 Task: Find a round trip flight from Colorado Springs to Greenville for 6 passengers in first class, traveling on May 2nd and returning on May 3rd, using Alaska Airlines, with specific baggage and price filters.
Action: Mouse moved to (219, 280)
Screenshot: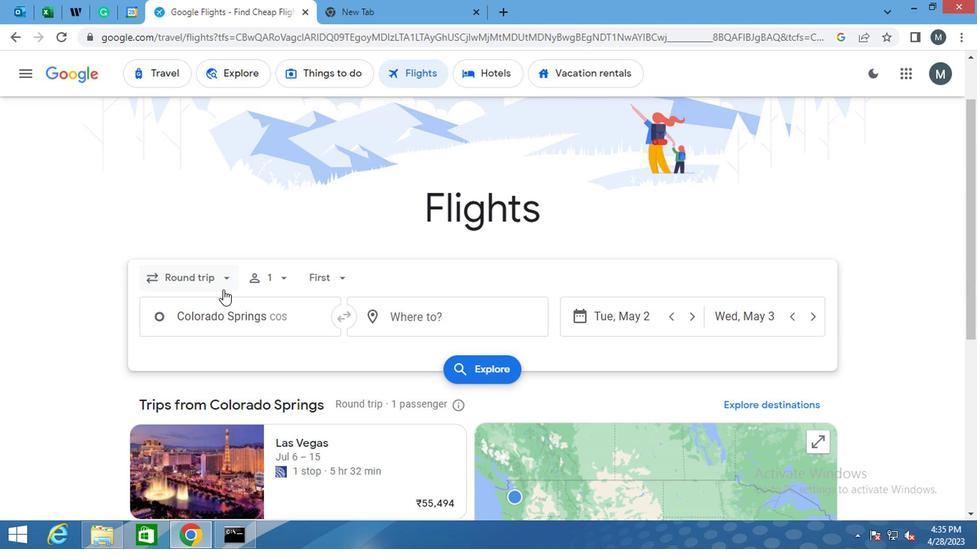 
Action: Mouse pressed left at (219, 280)
Screenshot: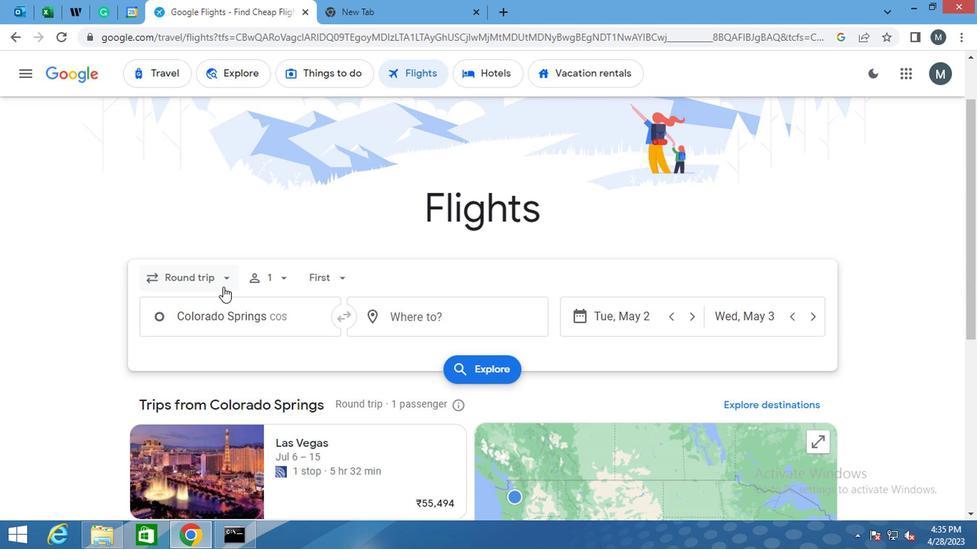 
Action: Mouse moved to (212, 311)
Screenshot: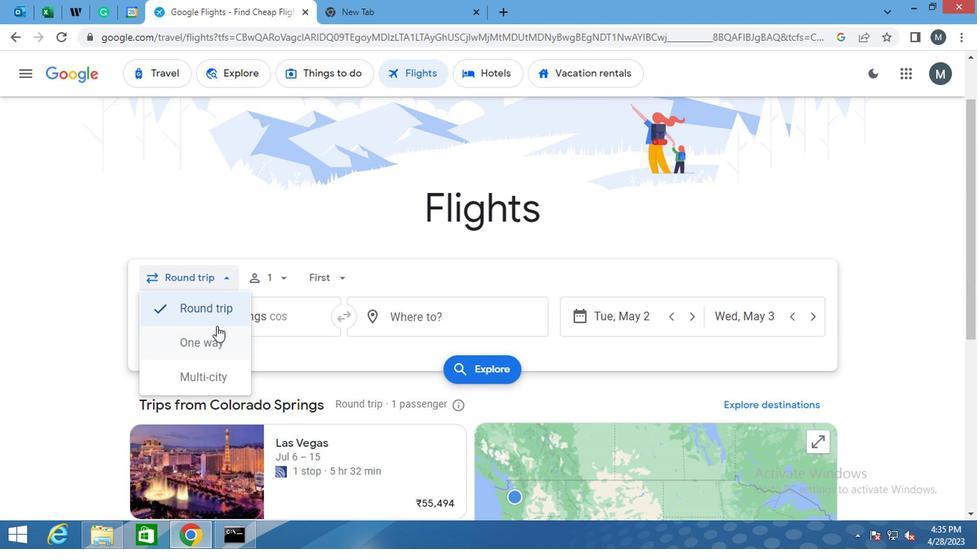 
Action: Mouse pressed left at (212, 311)
Screenshot: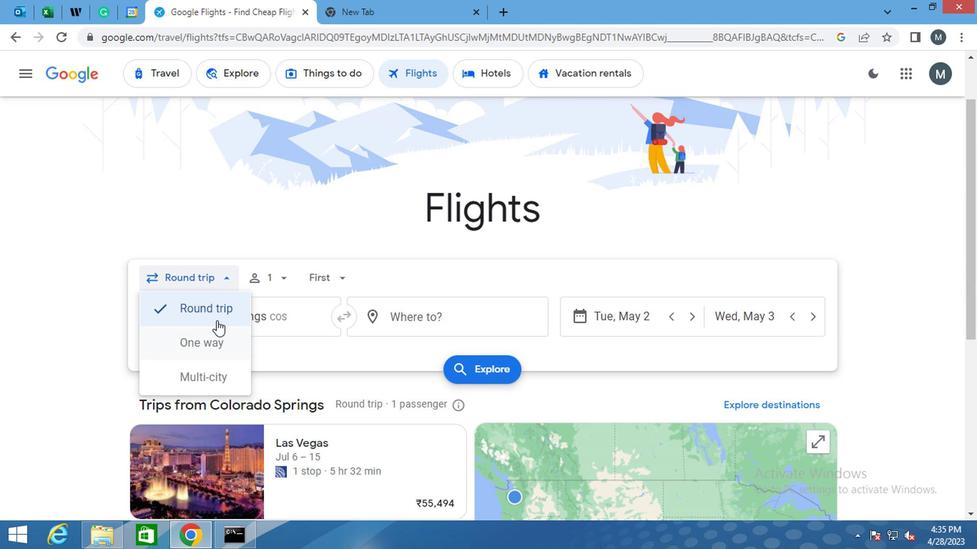 
Action: Mouse moved to (274, 284)
Screenshot: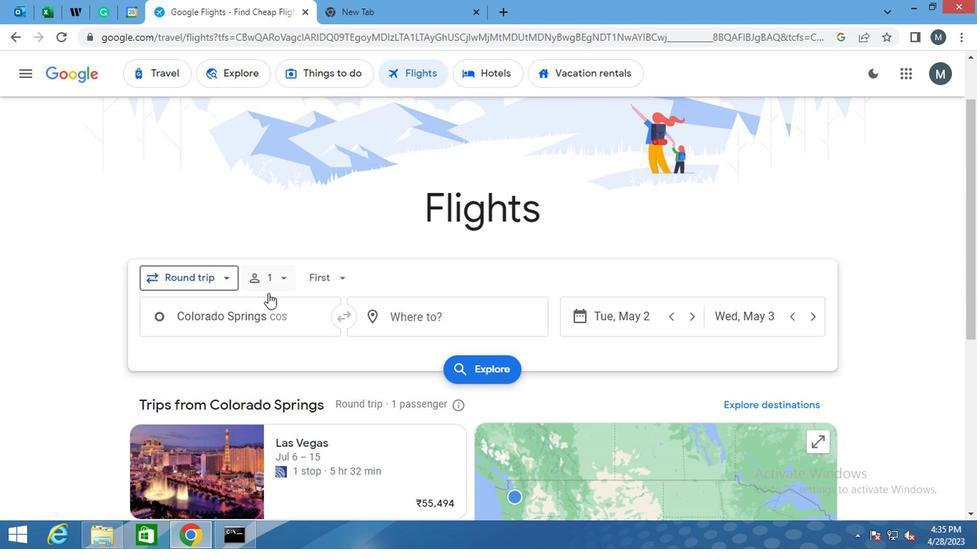 
Action: Mouse pressed left at (274, 284)
Screenshot: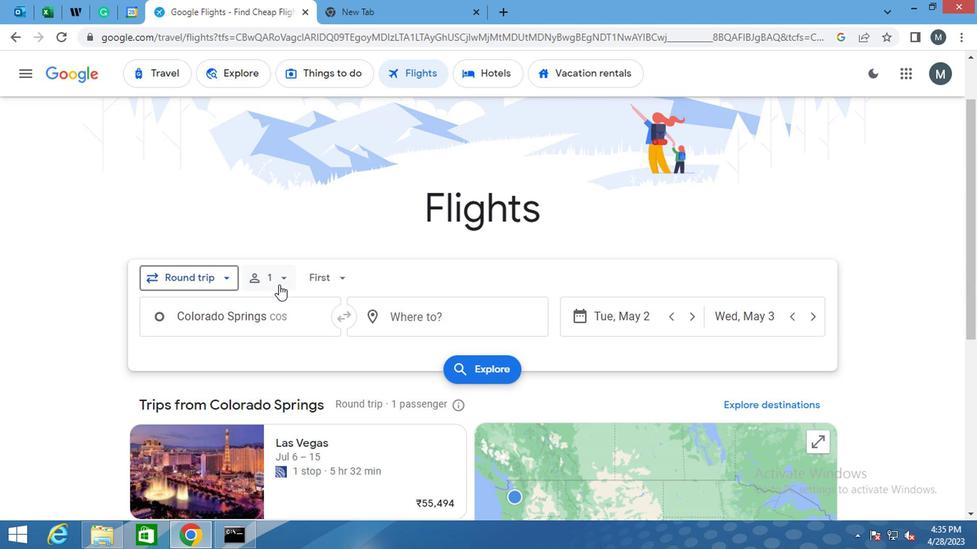 
Action: Mouse moved to (381, 317)
Screenshot: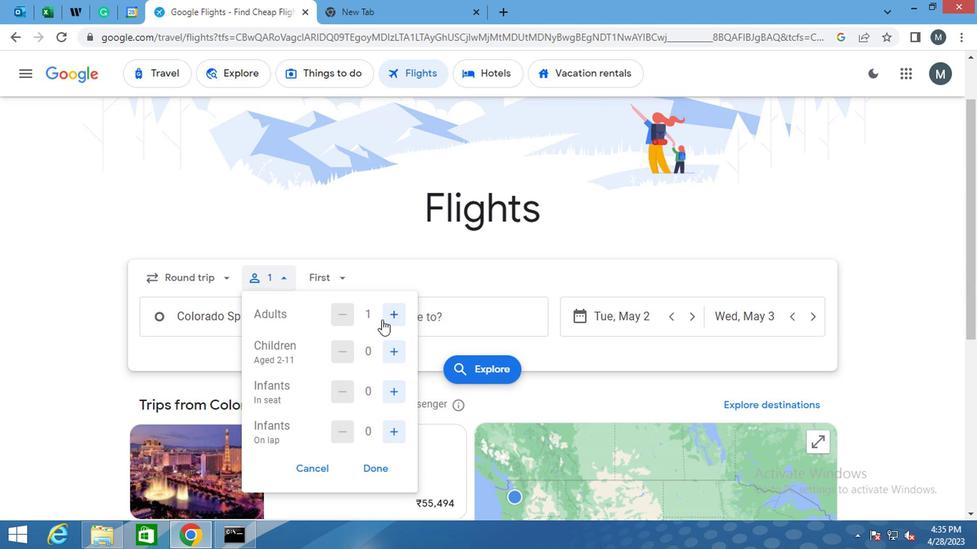 
Action: Mouse pressed left at (381, 317)
Screenshot: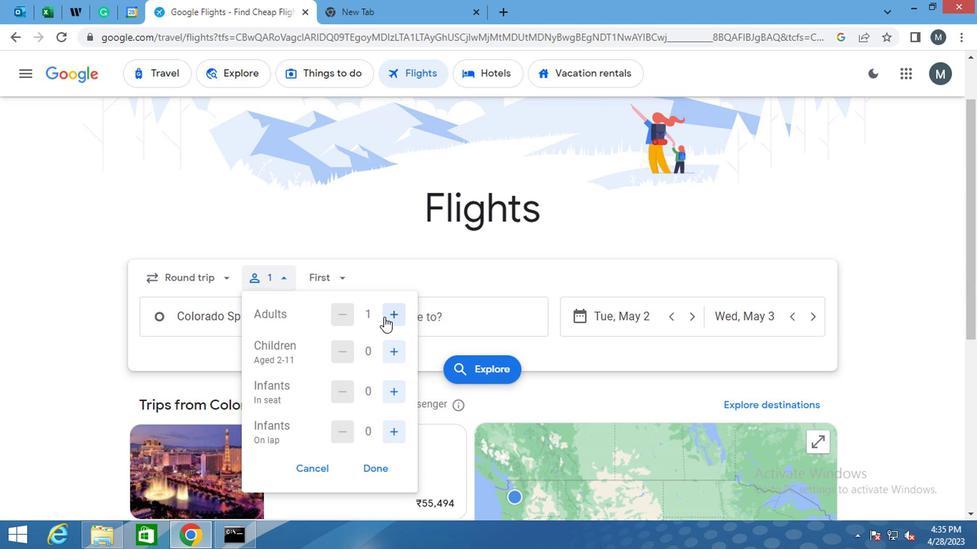 
Action: Mouse moved to (382, 317)
Screenshot: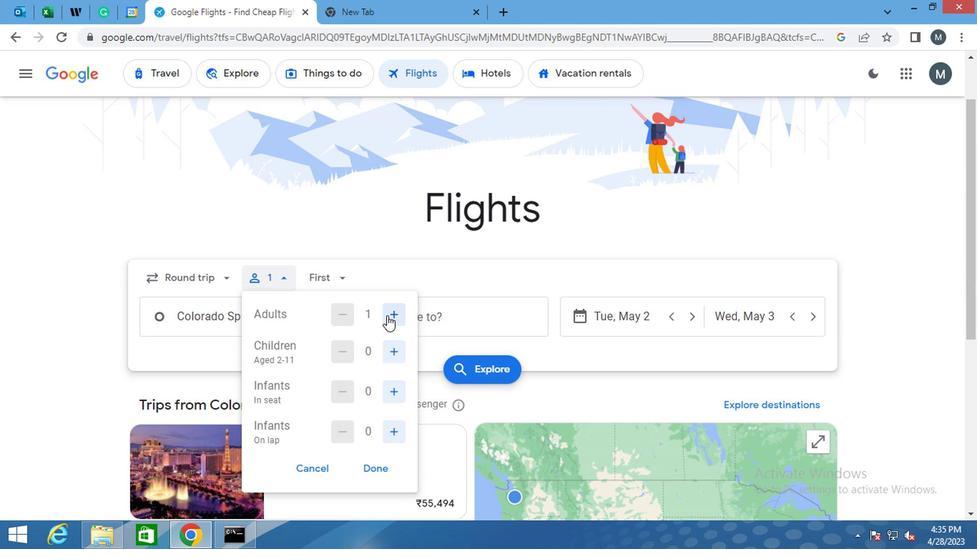 
Action: Mouse pressed left at (382, 317)
Screenshot: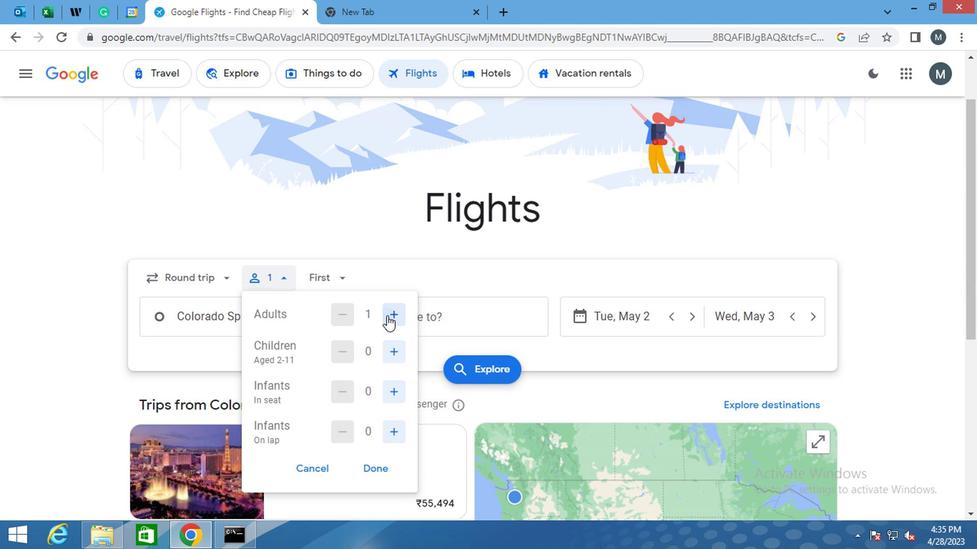 
Action: Mouse moved to (339, 312)
Screenshot: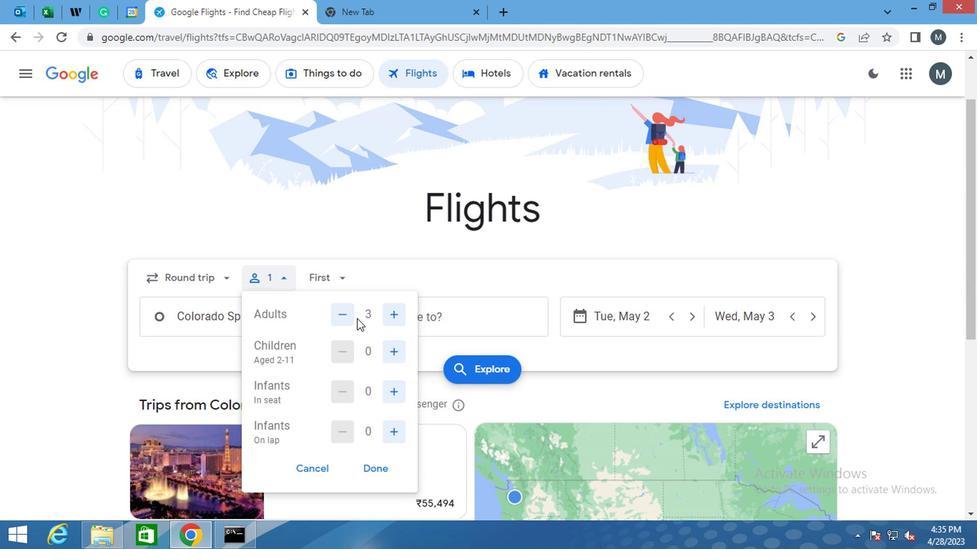 
Action: Mouse pressed left at (339, 312)
Screenshot: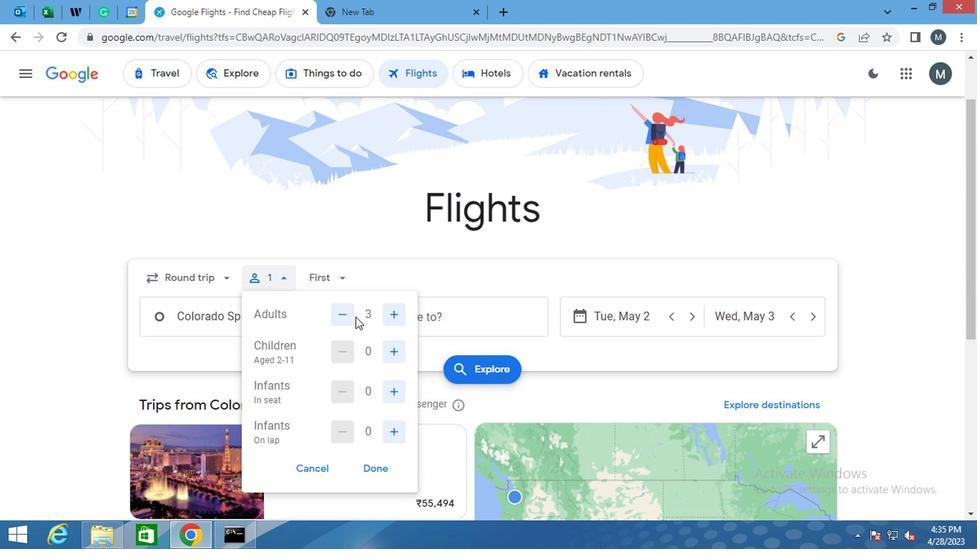 
Action: Mouse moved to (386, 355)
Screenshot: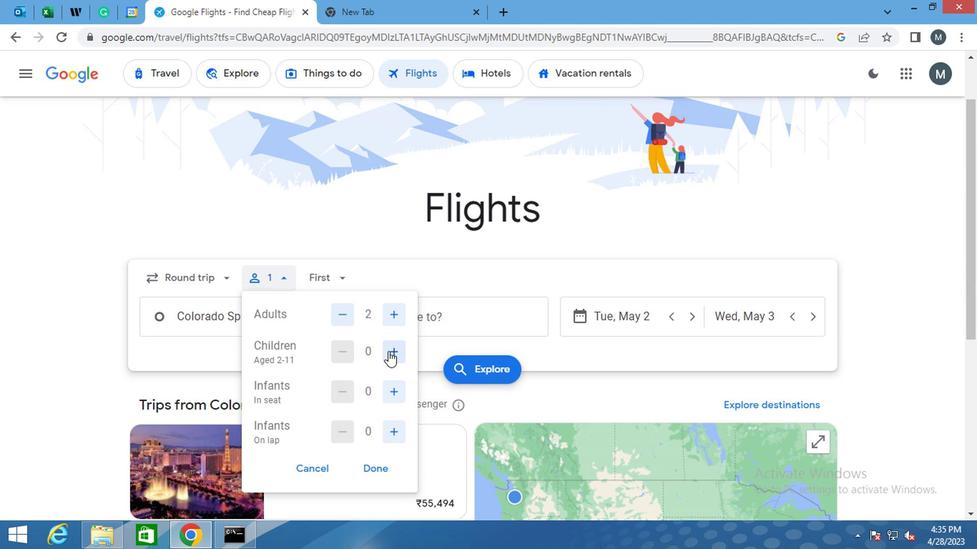 
Action: Mouse pressed left at (386, 355)
Screenshot: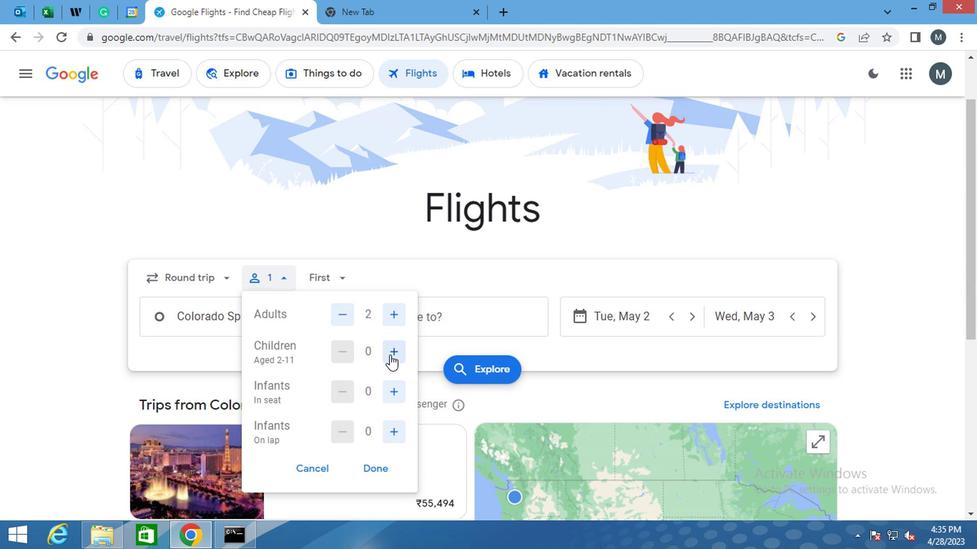 
Action: Mouse moved to (386, 355)
Screenshot: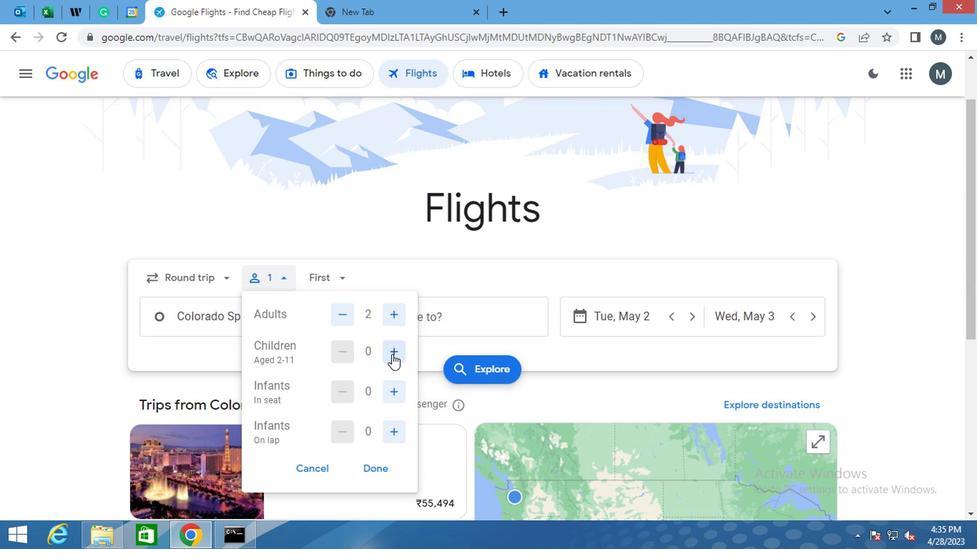 
Action: Mouse pressed left at (386, 355)
Screenshot: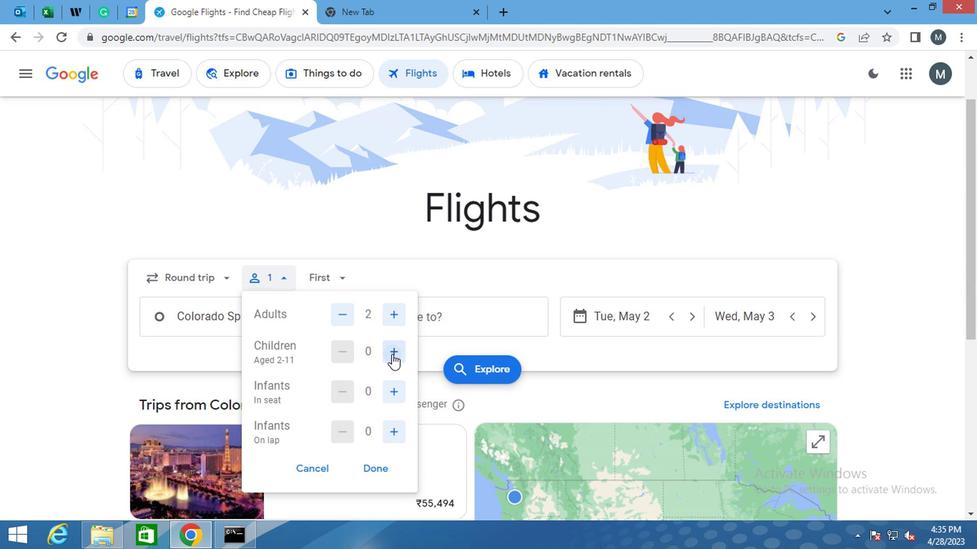 
Action: Mouse moved to (385, 393)
Screenshot: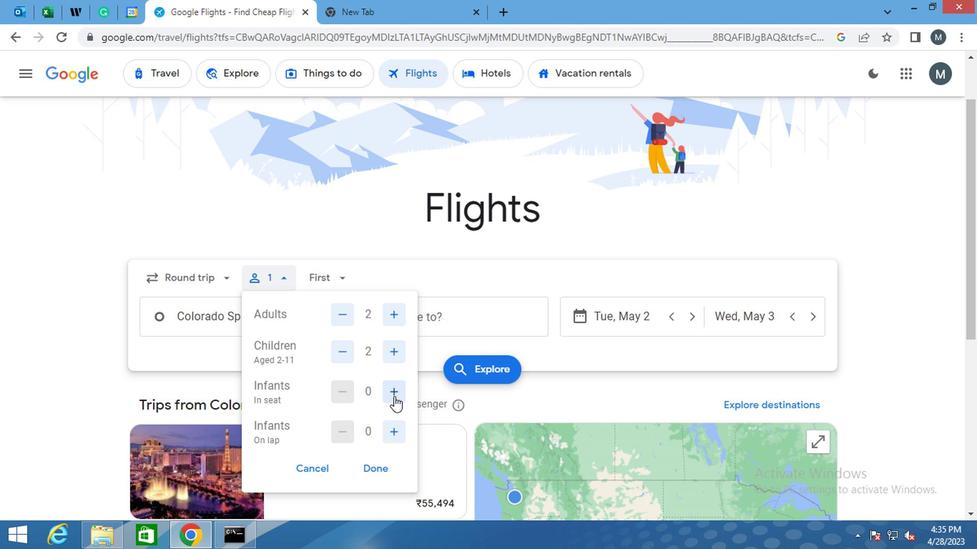 
Action: Mouse pressed left at (385, 393)
Screenshot: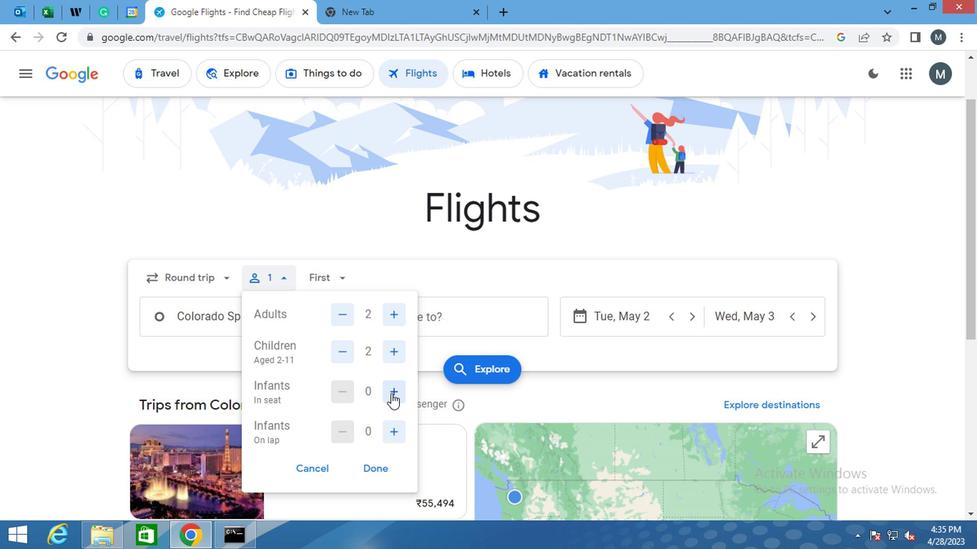
Action: Mouse pressed left at (385, 393)
Screenshot: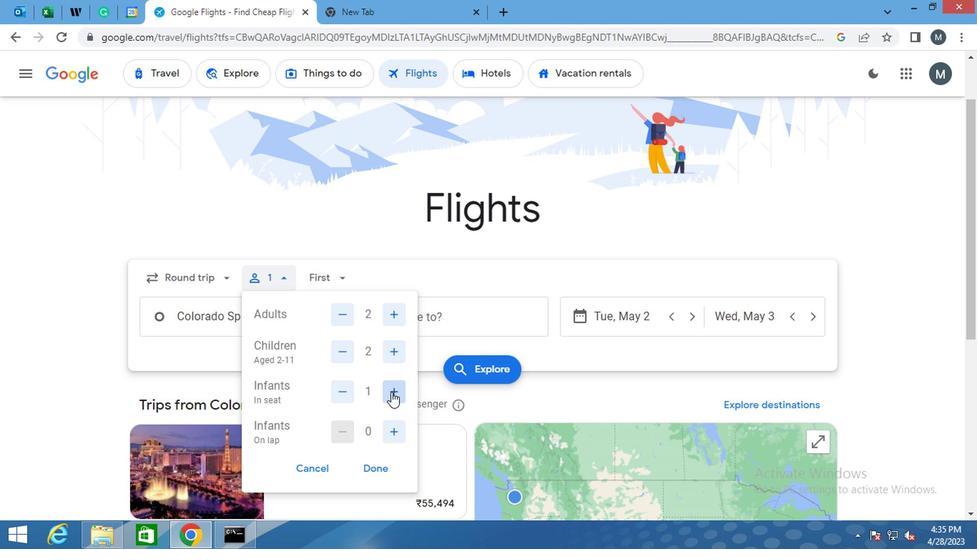 
Action: Mouse moved to (365, 462)
Screenshot: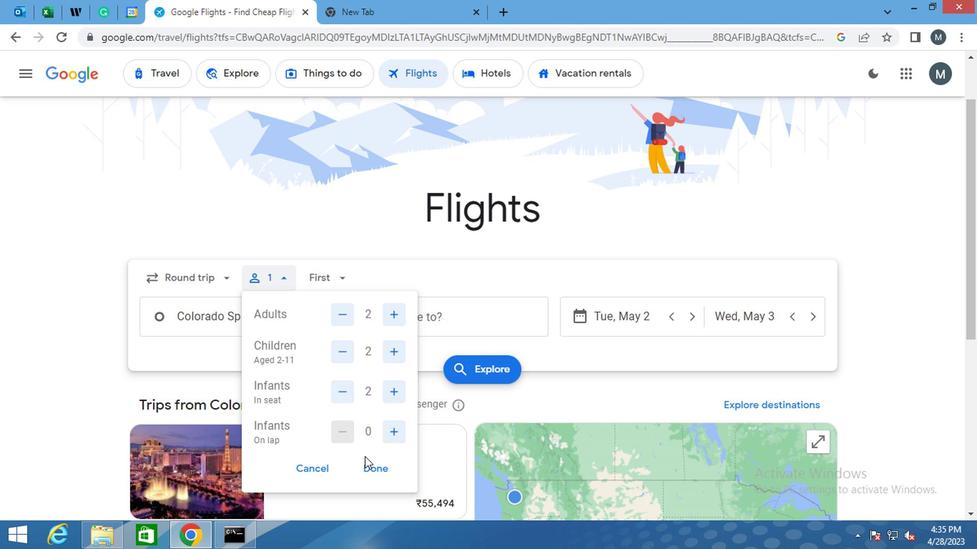 
Action: Mouse pressed left at (365, 462)
Screenshot: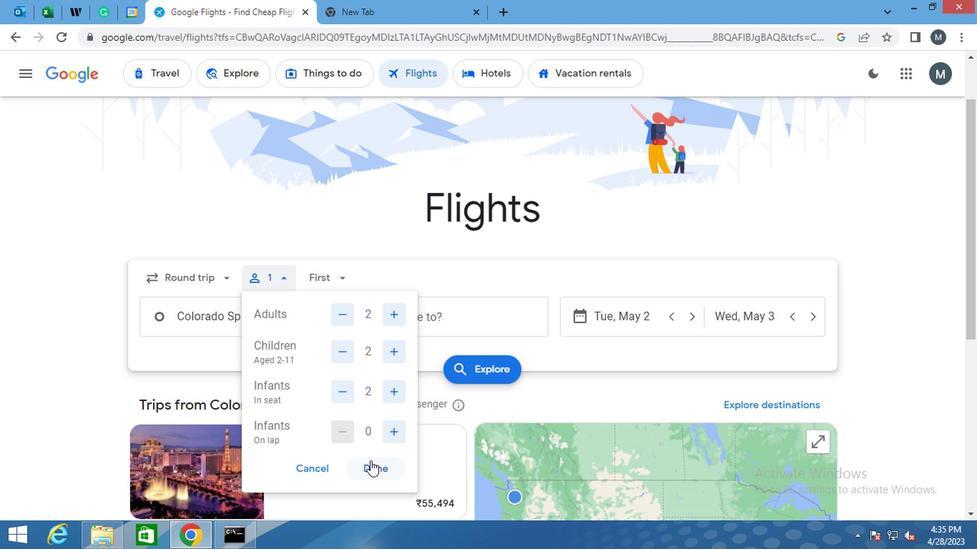 
Action: Mouse moved to (329, 286)
Screenshot: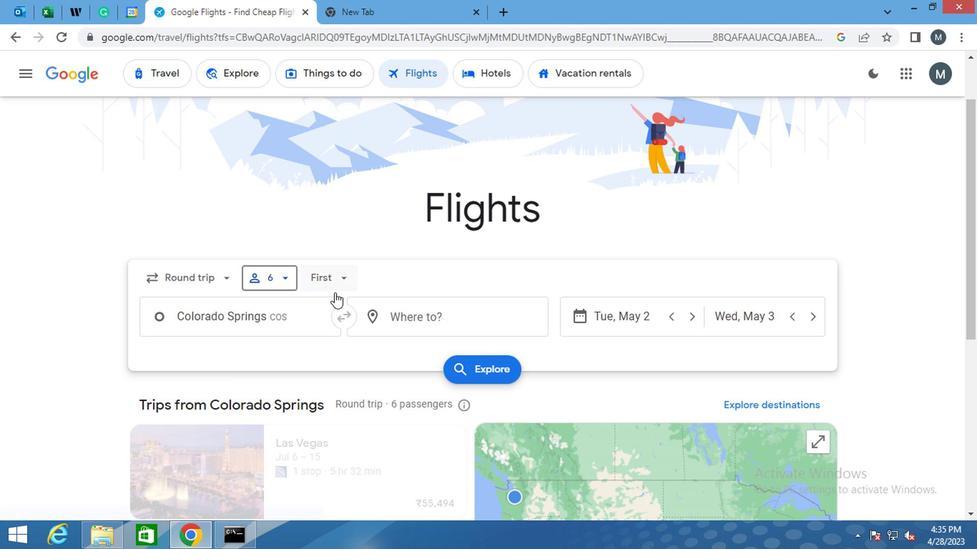 
Action: Mouse pressed left at (329, 286)
Screenshot: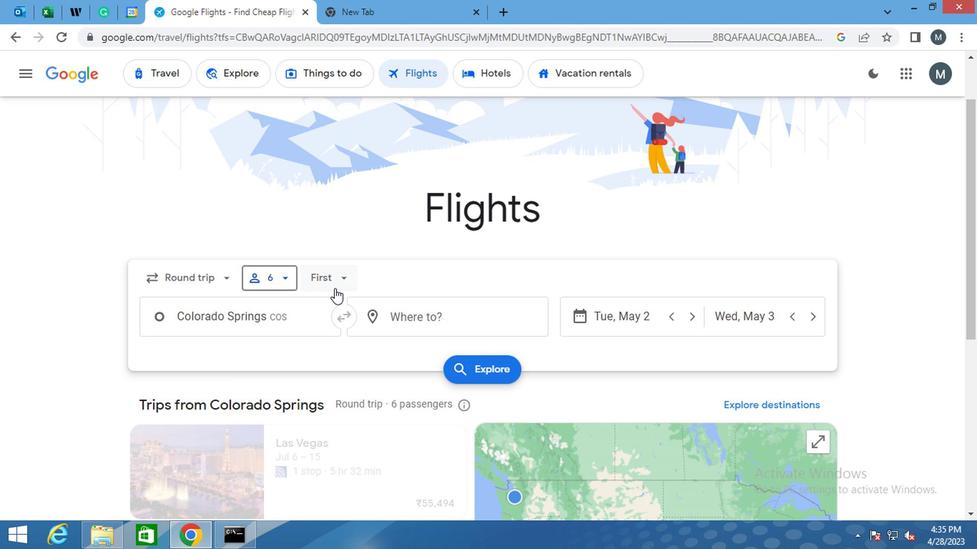 
Action: Mouse moved to (345, 411)
Screenshot: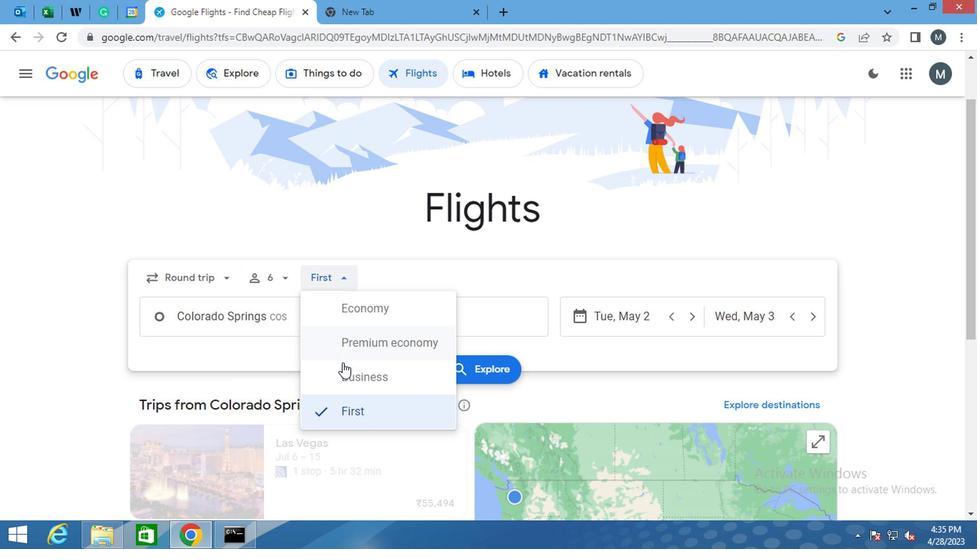 
Action: Mouse pressed left at (345, 411)
Screenshot: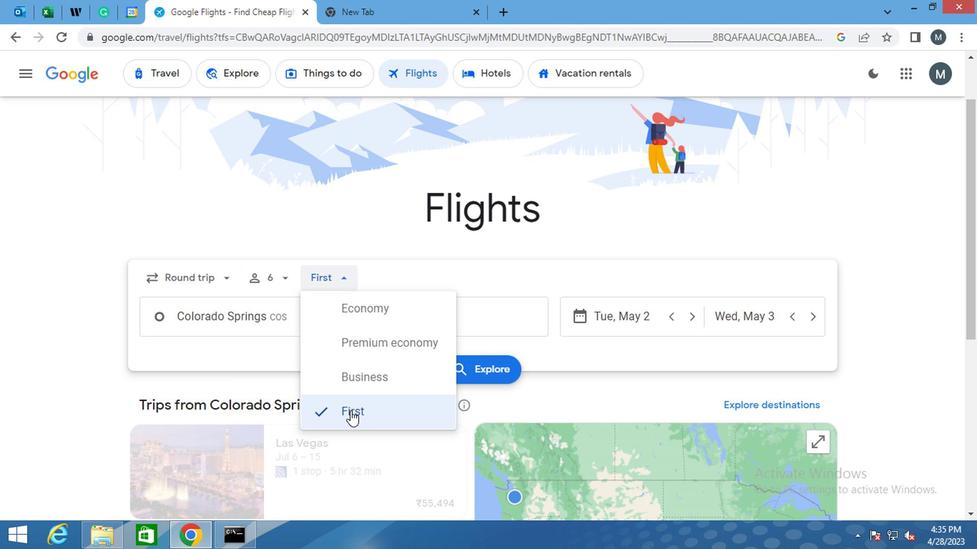 
Action: Mouse moved to (276, 320)
Screenshot: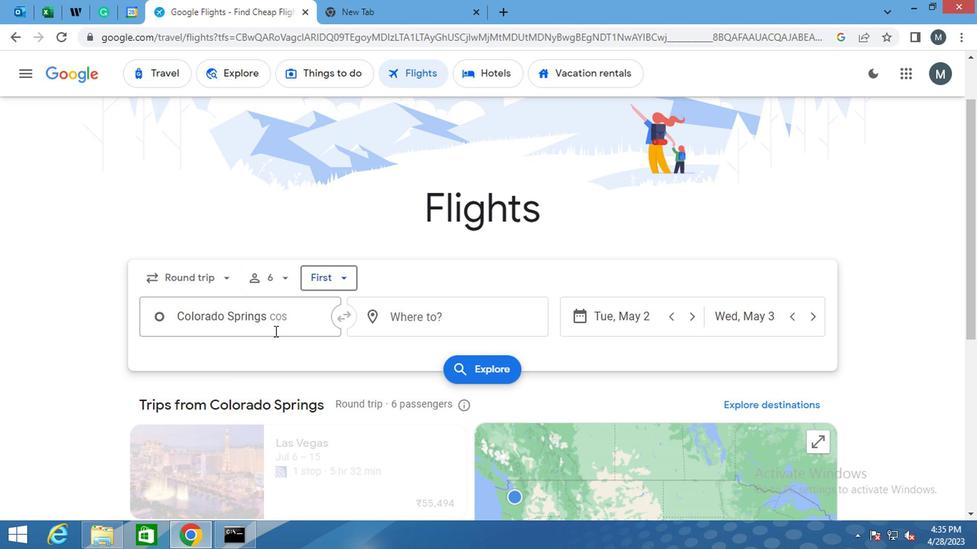 
Action: Mouse pressed left at (276, 320)
Screenshot: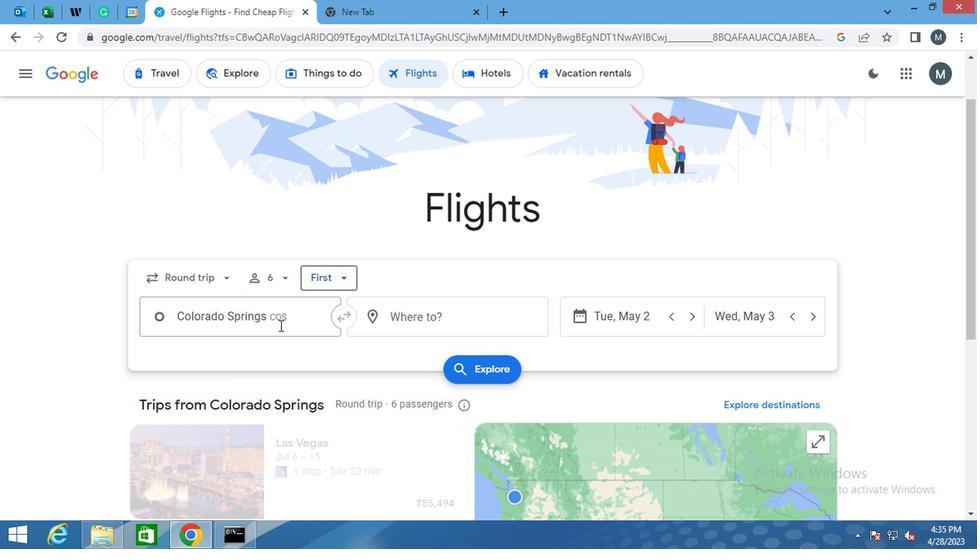 
Action: Mouse moved to (302, 433)
Screenshot: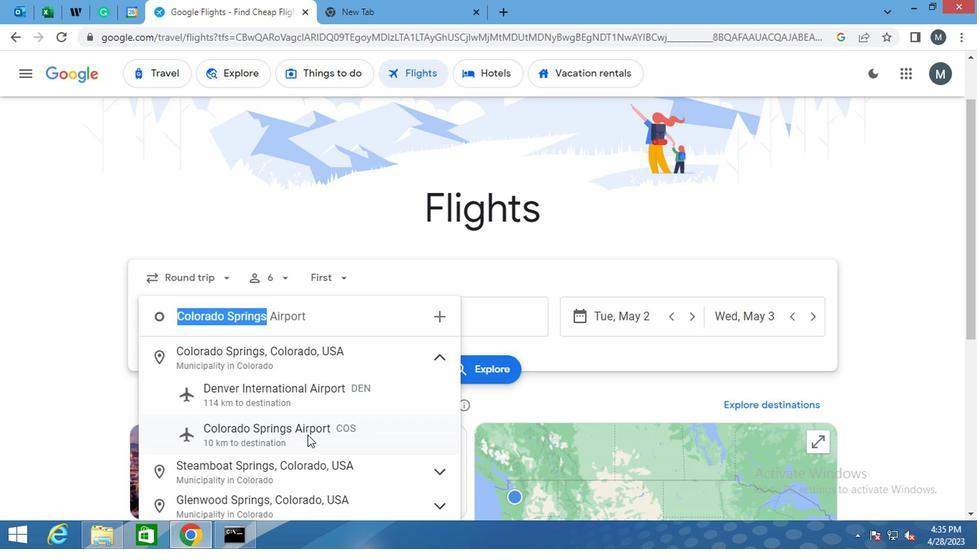 
Action: Mouse pressed left at (302, 433)
Screenshot: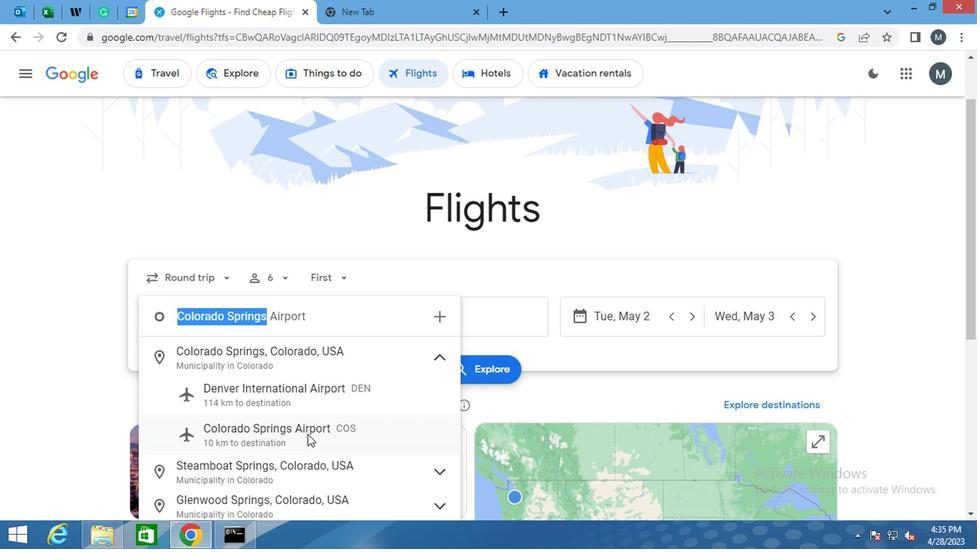 
Action: Mouse moved to (408, 315)
Screenshot: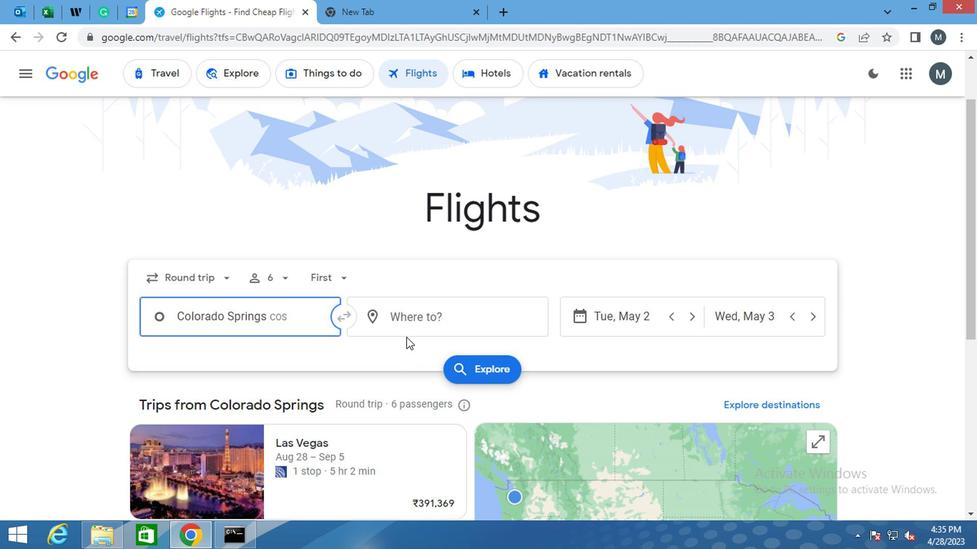 
Action: Mouse pressed left at (408, 315)
Screenshot: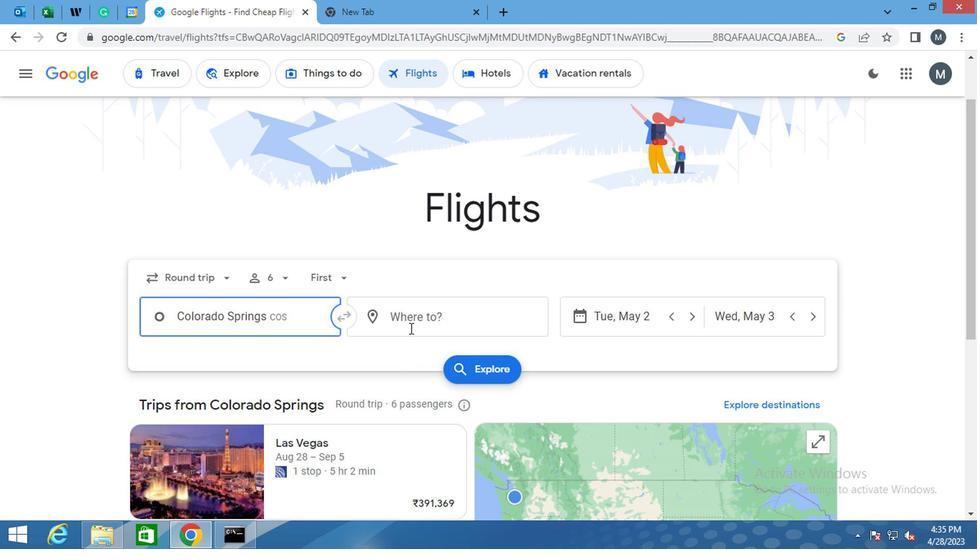 
Action: Mouse moved to (409, 319)
Screenshot: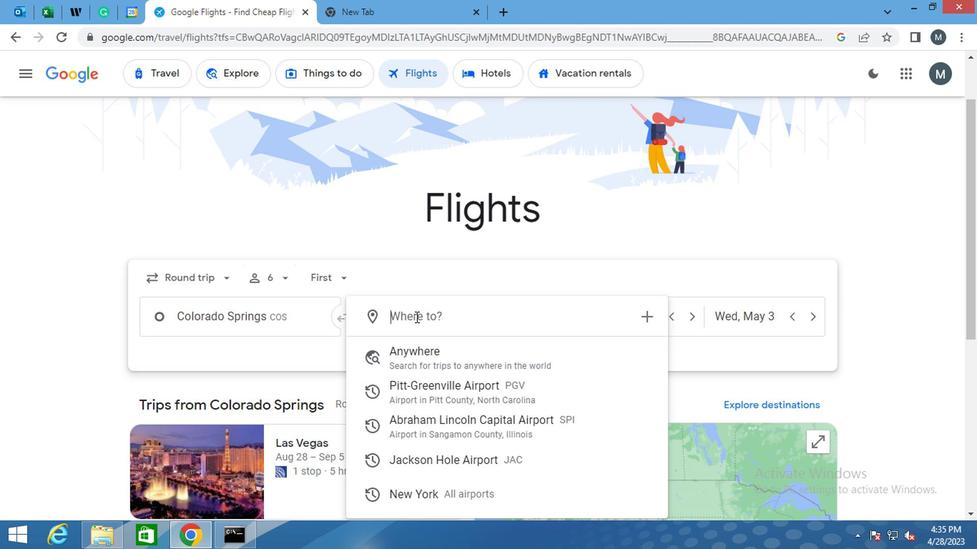 
Action: Key pressed p
Screenshot: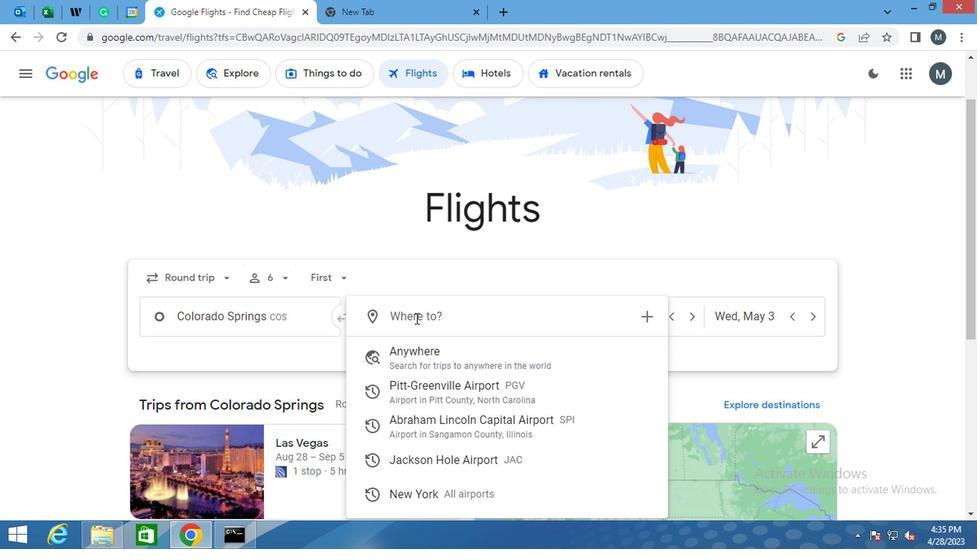 
Action: Mouse moved to (406, 322)
Screenshot: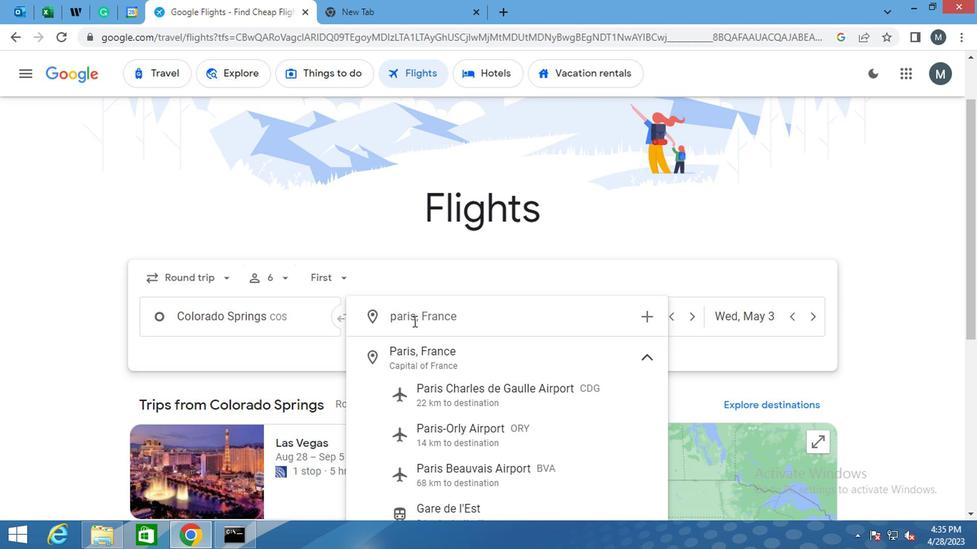 
Action: Key pressed gv<Key.enter>
Screenshot: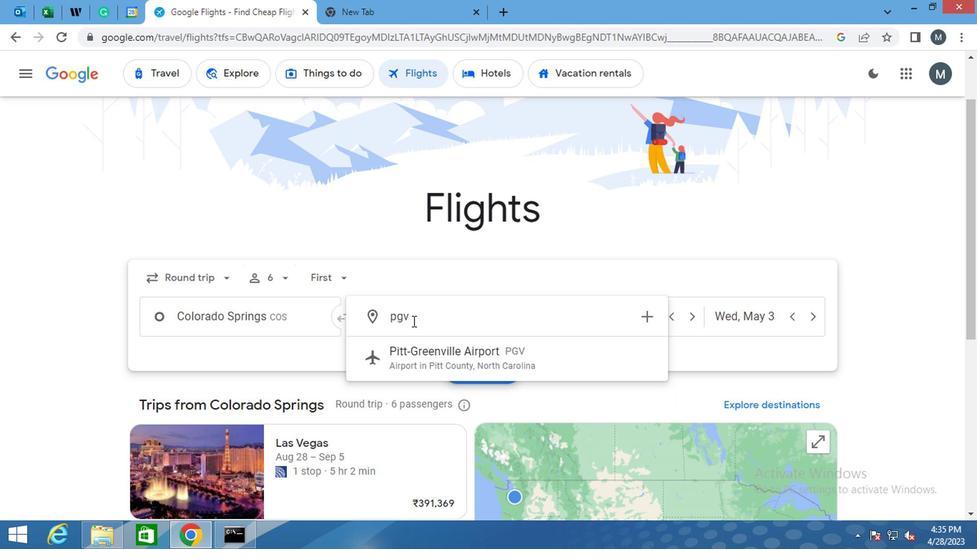 
Action: Mouse moved to (621, 321)
Screenshot: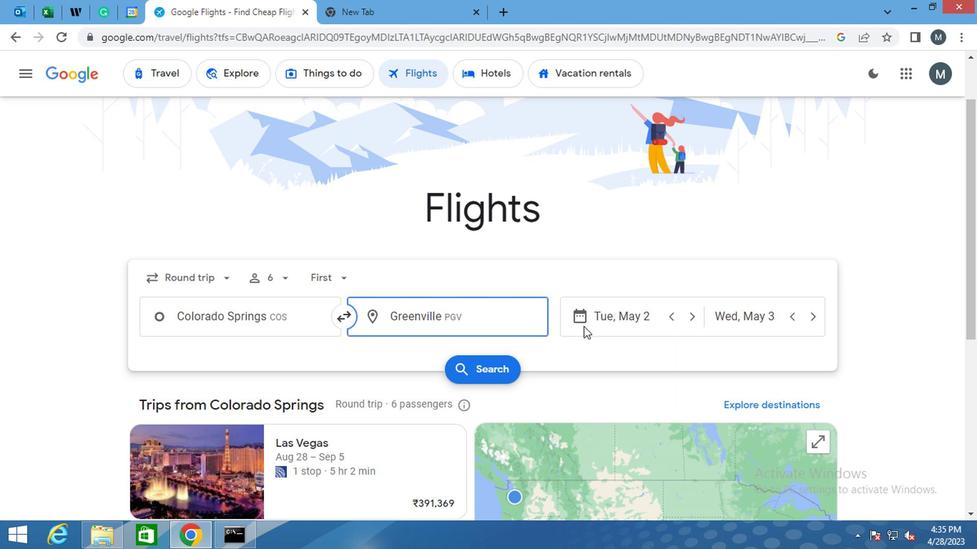 
Action: Mouse pressed left at (621, 321)
Screenshot: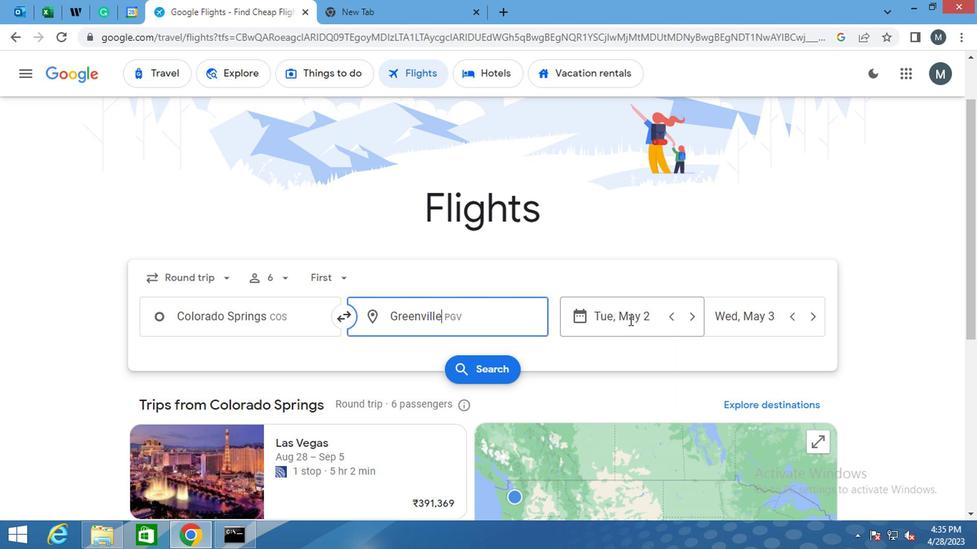 
Action: Mouse moved to (652, 241)
Screenshot: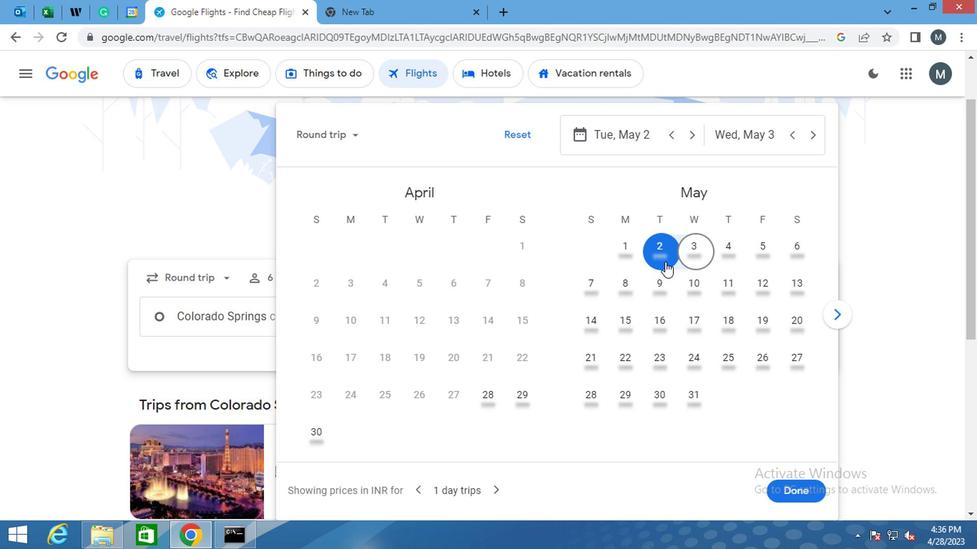 
Action: Mouse pressed left at (652, 241)
Screenshot: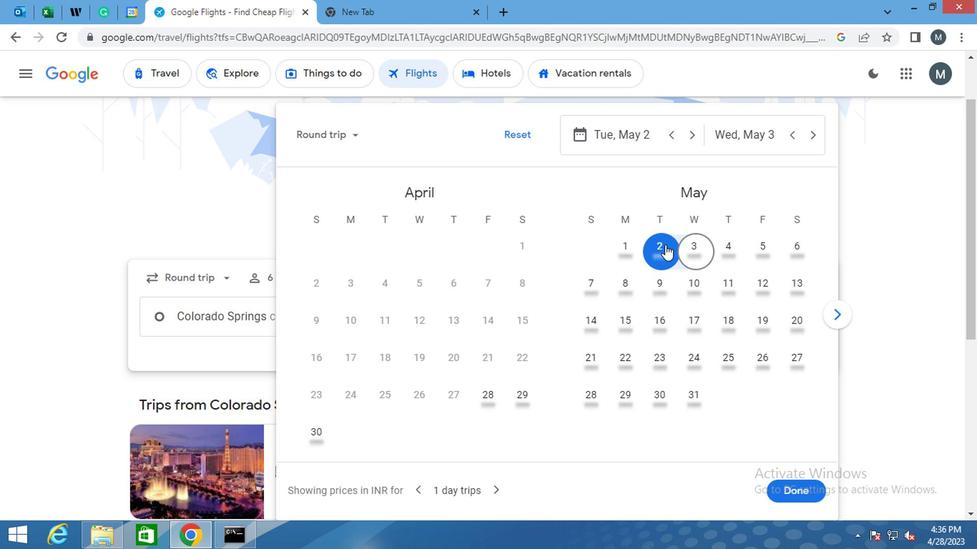 
Action: Mouse moved to (654, 252)
Screenshot: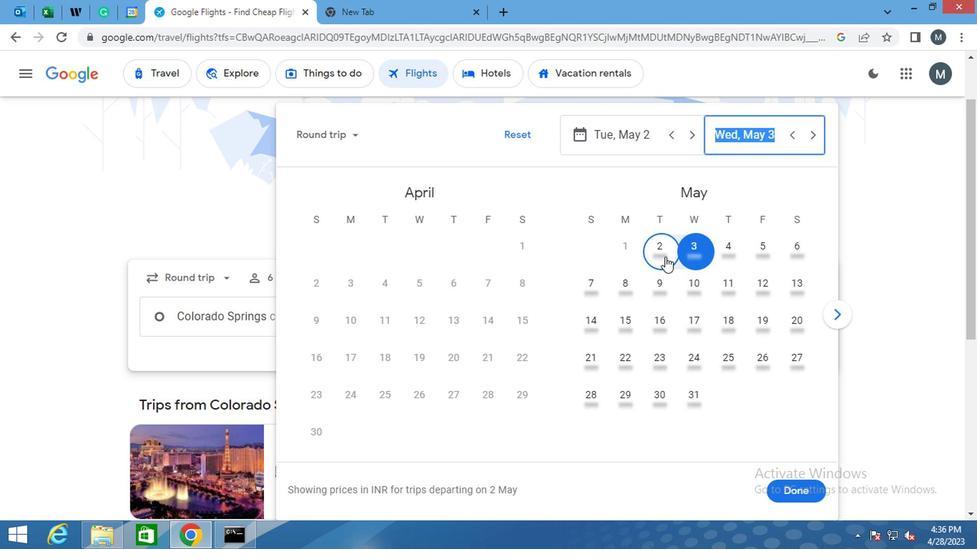 
Action: Mouse pressed left at (654, 252)
Screenshot: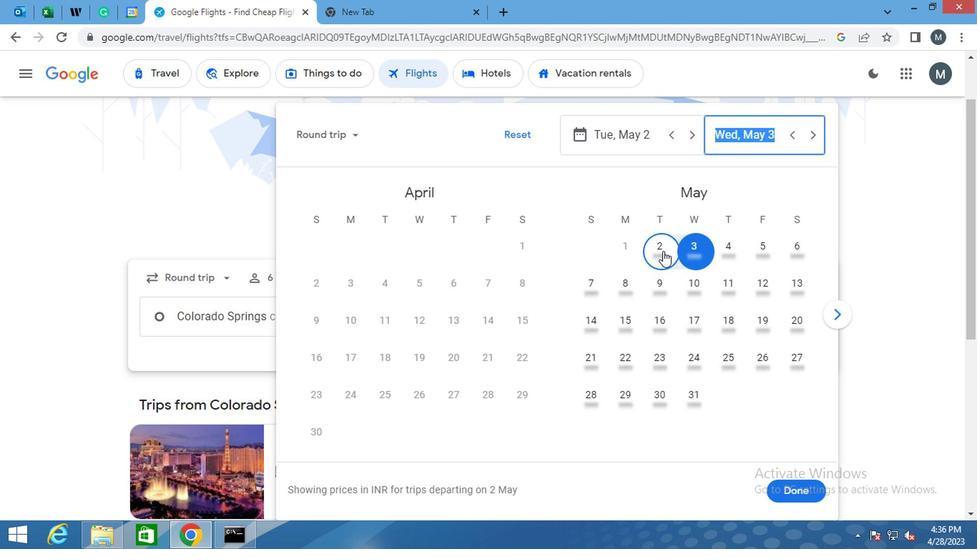 
Action: Mouse moved to (732, 142)
Screenshot: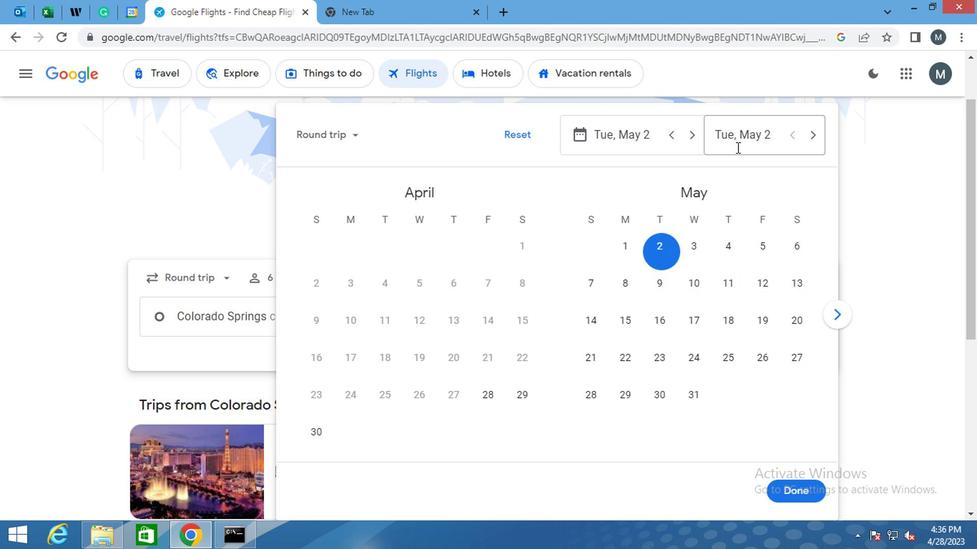
Action: Mouse pressed left at (732, 142)
Screenshot: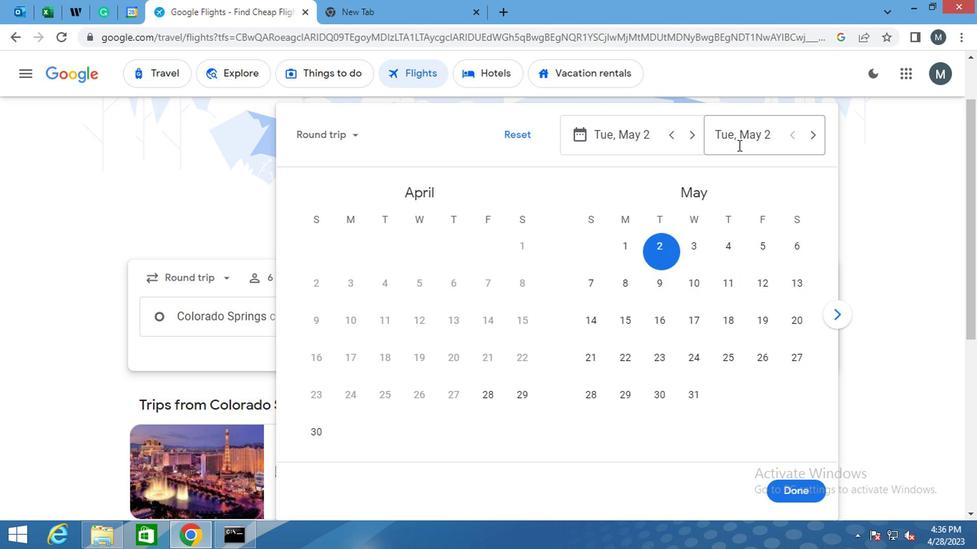 
Action: Mouse moved to (685, 247)
Screenshot: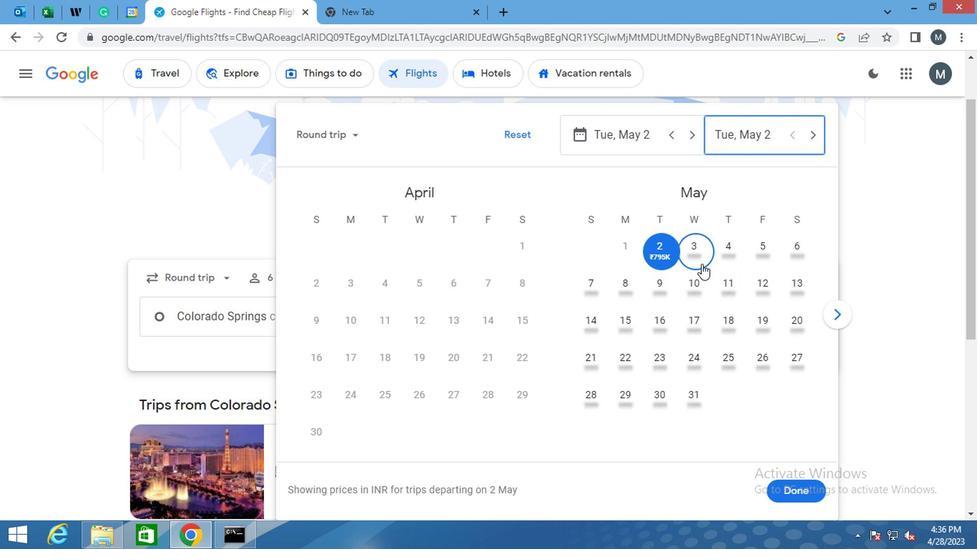 
Action: Mouse pressed left at (685, 247)
Screenshot: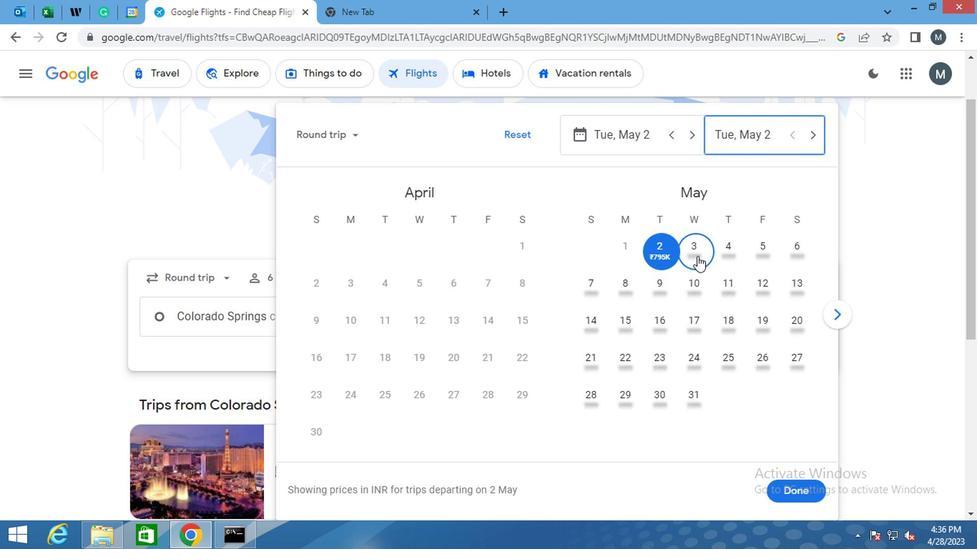 
Action: Mouse moved to (774, 485)
Screenshot: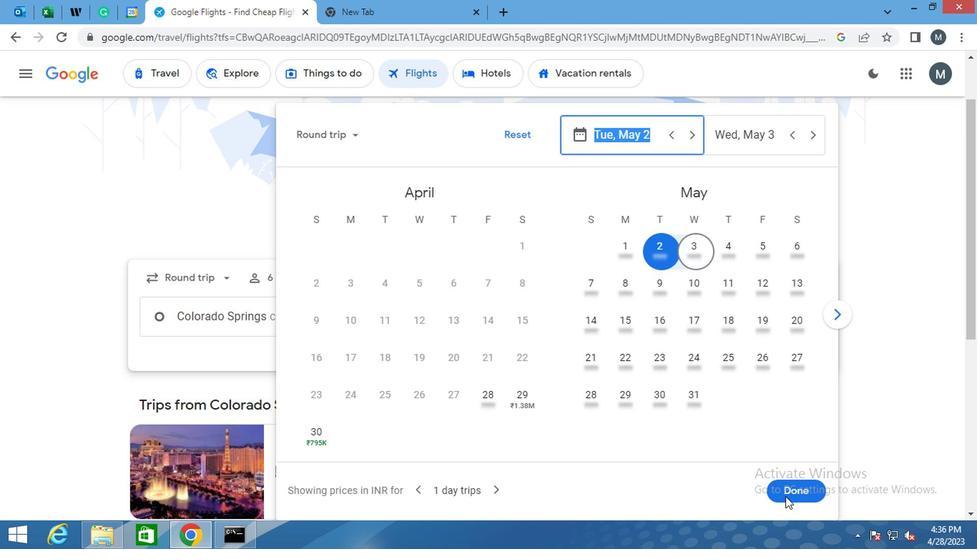 
Action: Mouse pressed left at (774, 485)
Screenshot: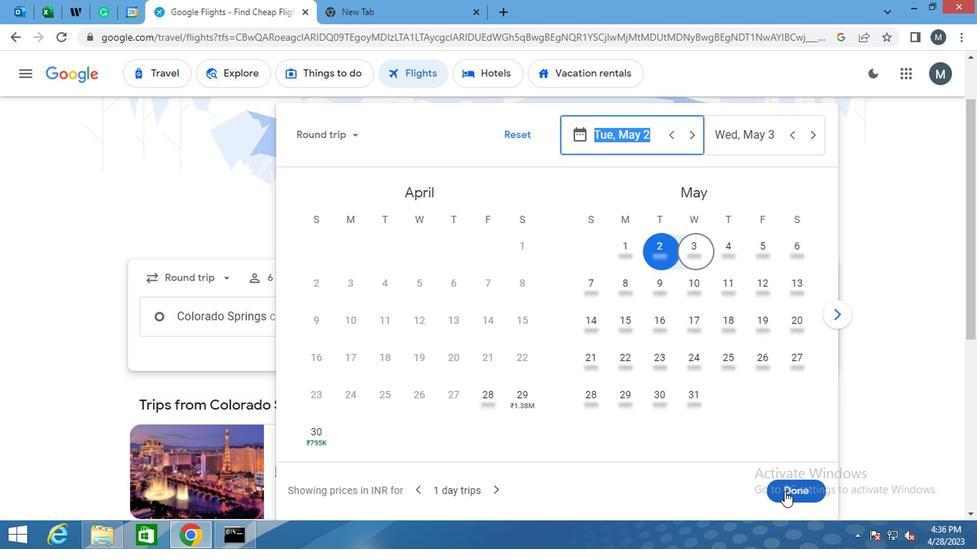 
Action: Mouse moved to (406, 265)
Screenshot: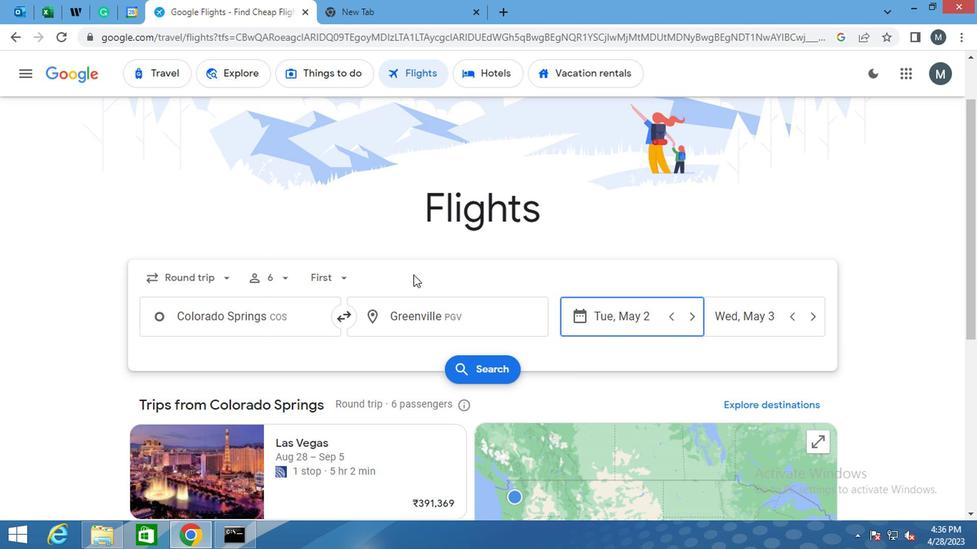
Action: Mouse scrolled (406, 264) with delta (0, -1)
Screenshot: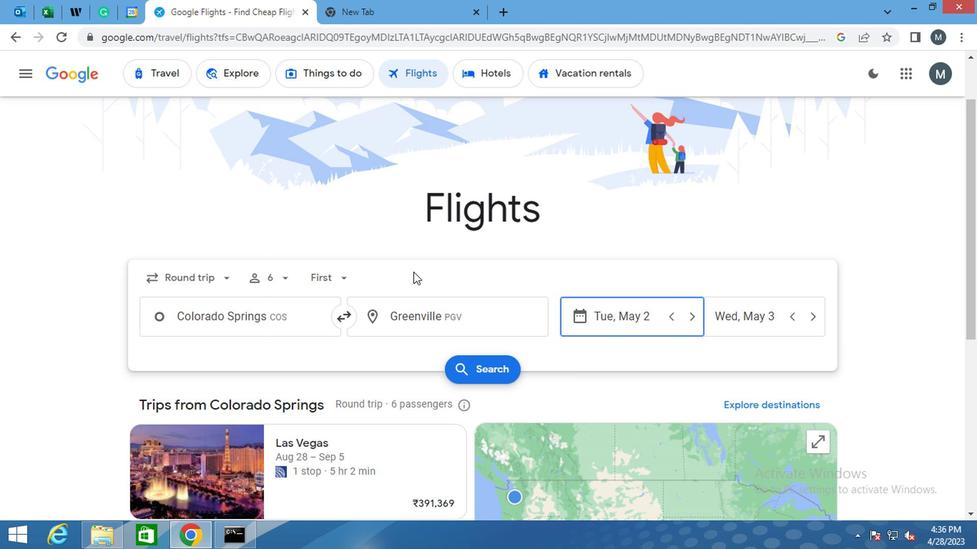 
Action: Mouse moved to (464, 296)
Screenshot: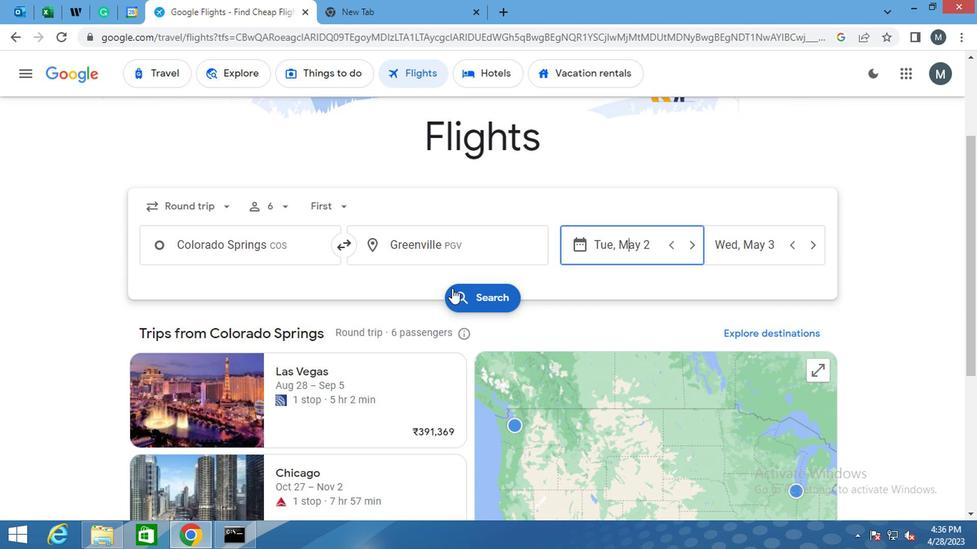 
Action: Mouse pressed left at (464, 296)
Screenshot: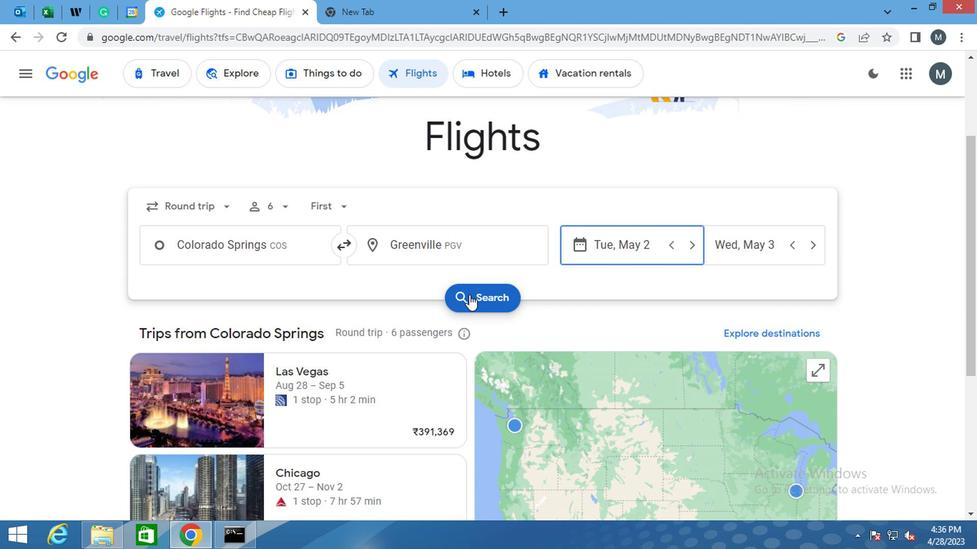 
Action: Mouse moved to (171, 207)
Screenshot: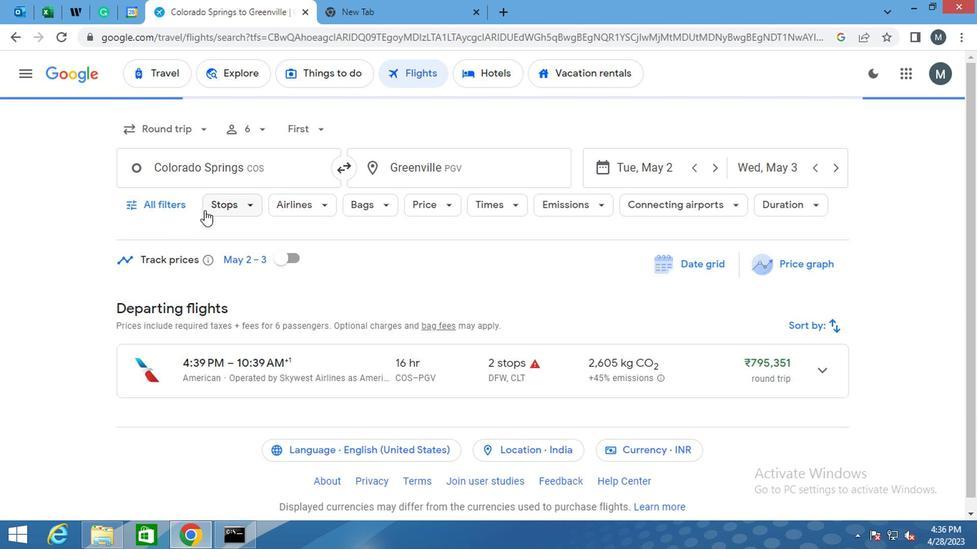 
Action: Mouse pressed left at (171, 207)
Screenshot: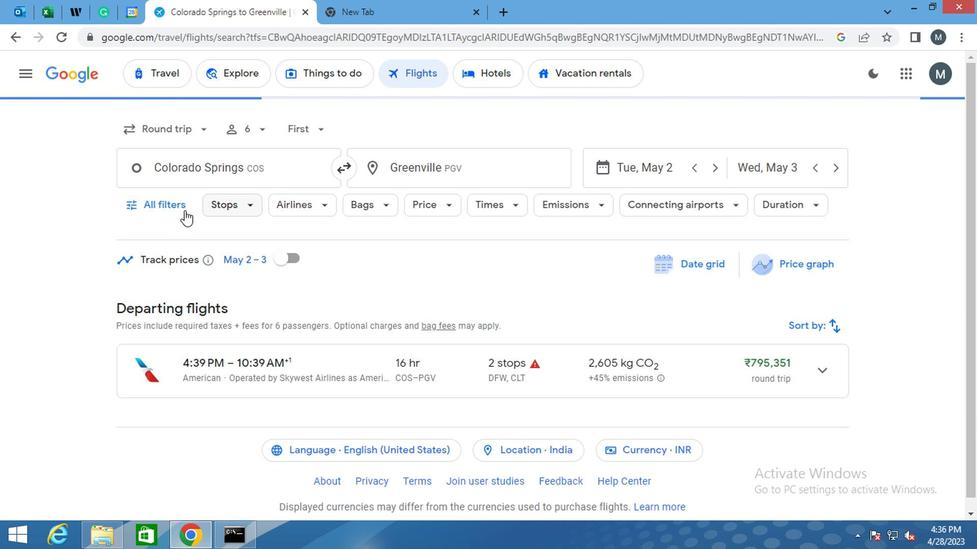 
Action: Mouse moved to (233, 343)
Screenshot: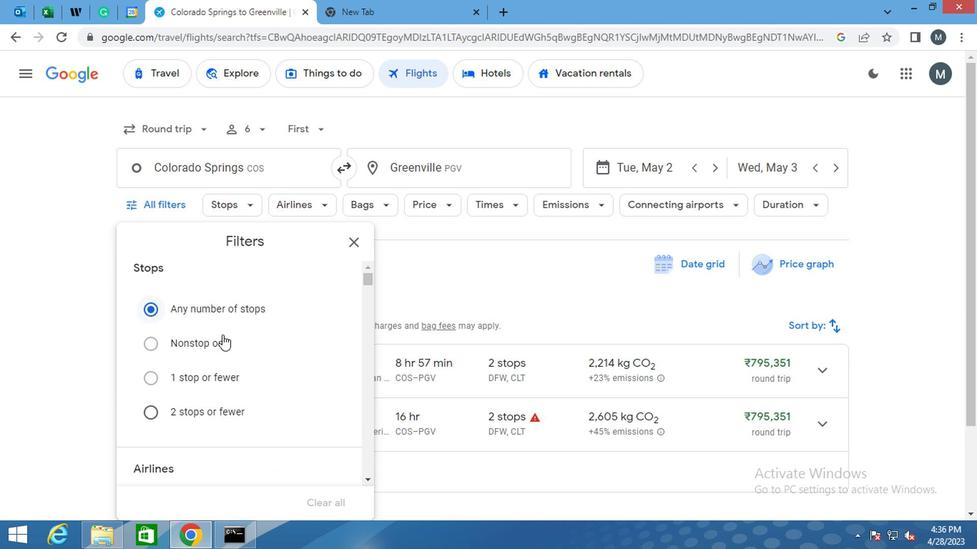 
Action: Mouse scrolled (233, 342) with delta (0, -1)
Screenshot: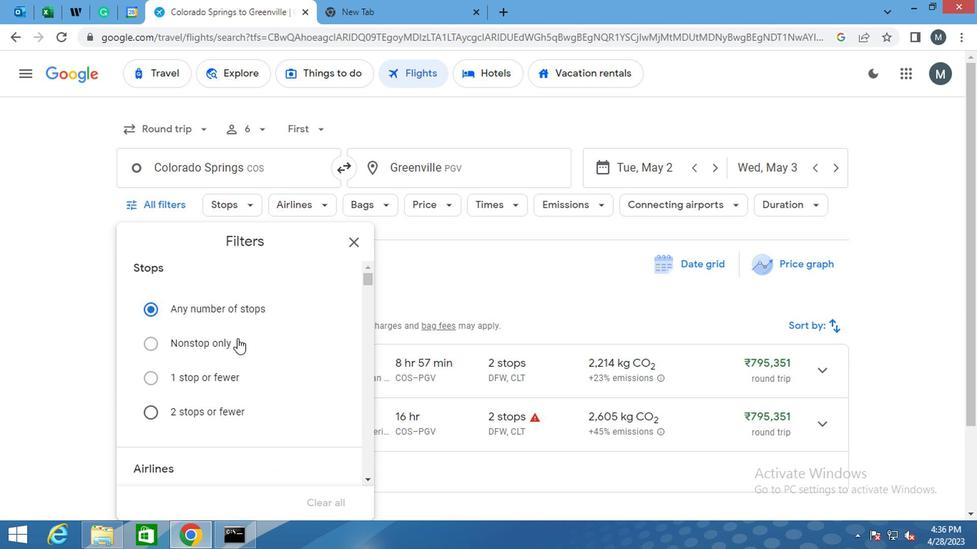 
Action: Mouse moved to (233, 346)
Screenshot: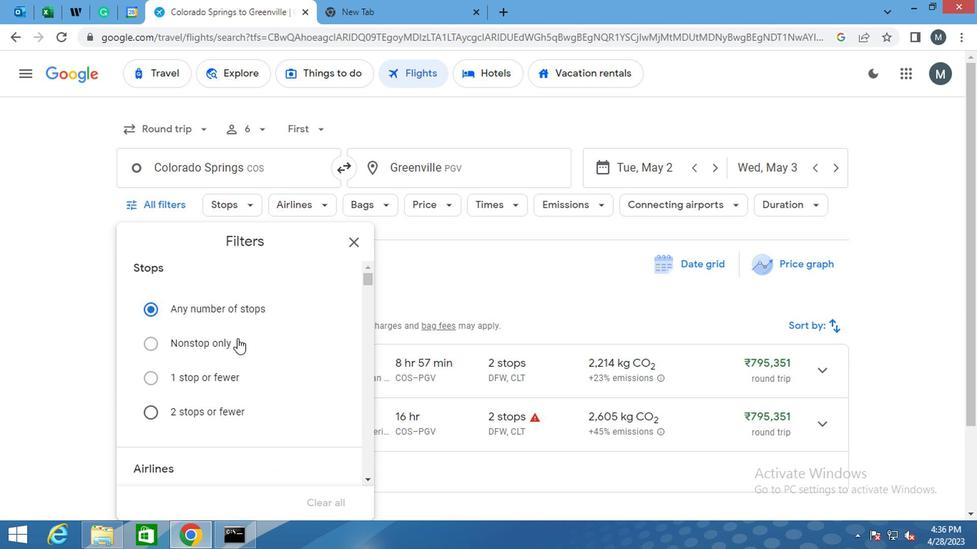 
Action: Mouse scrolled (233, 345) with delta (0, 0)
Screenshot: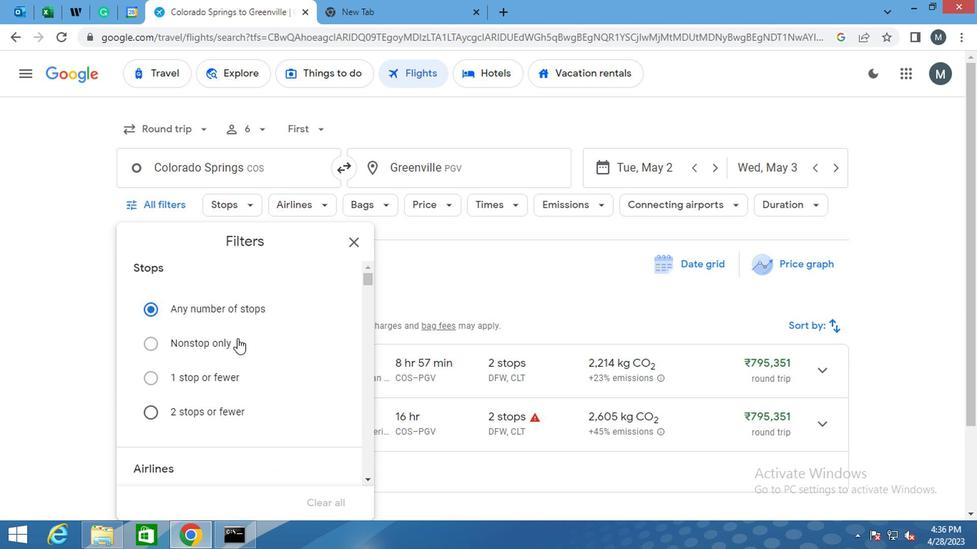 
Action: Mouse moved to (320, 370)
Screenshot: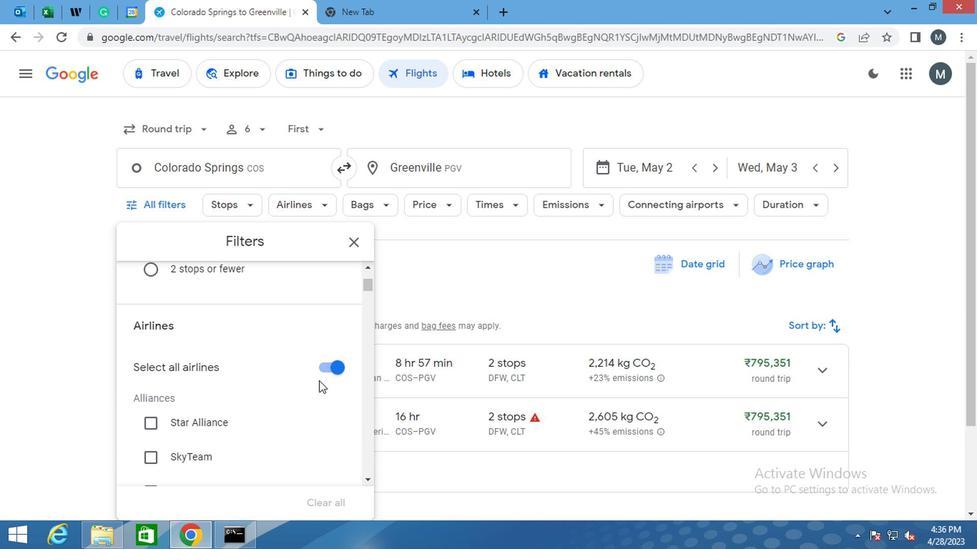 
Action: Mouse pressed left at (320, 370)
Screenshot: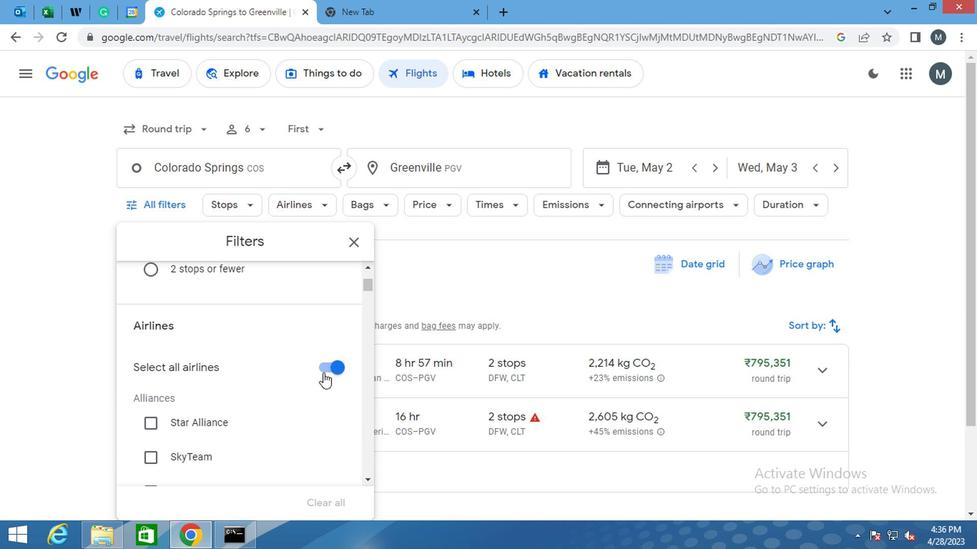 
Action: Mouse moved to (217, 370)
Screenshot: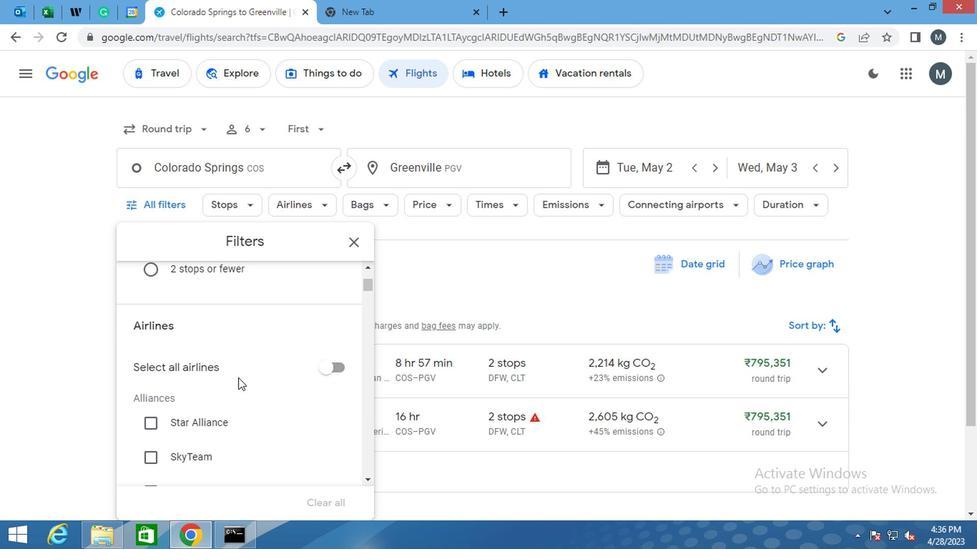 
Action: Mouse scrolled (217, 369) with delta (0, -1)
Screenshot: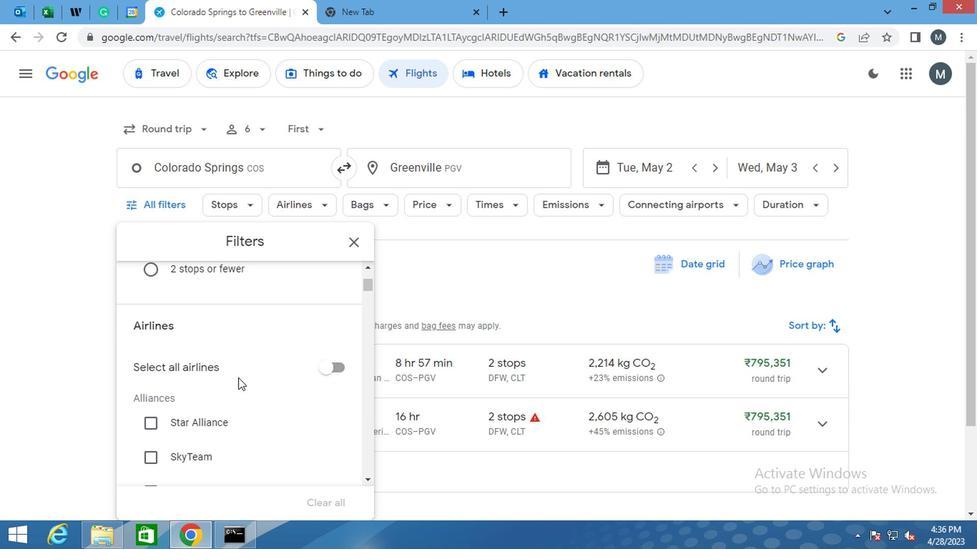 
Action: Mouse moved to (216, 370)
Screenshot: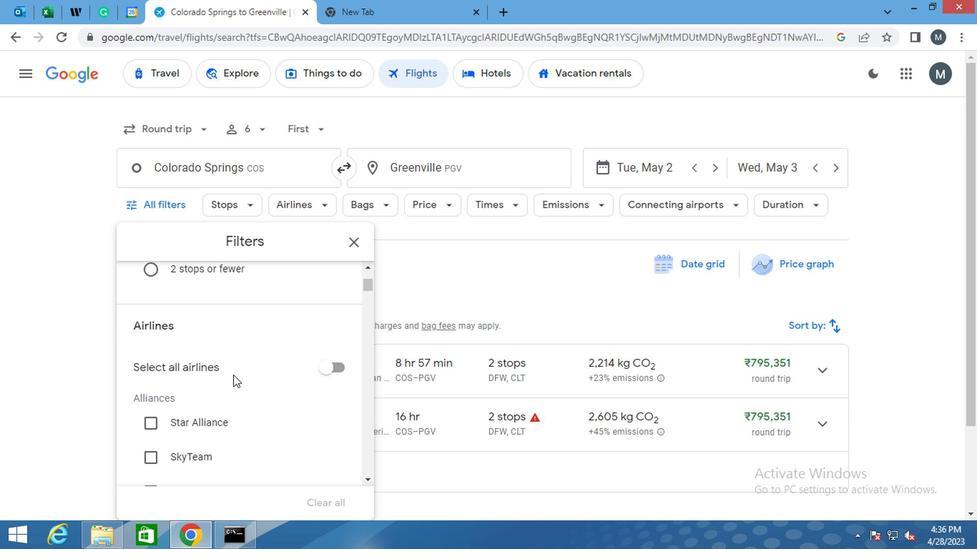 
Action: Mouse scrolled (216, 370) with delta (0, 0)
Screenshot: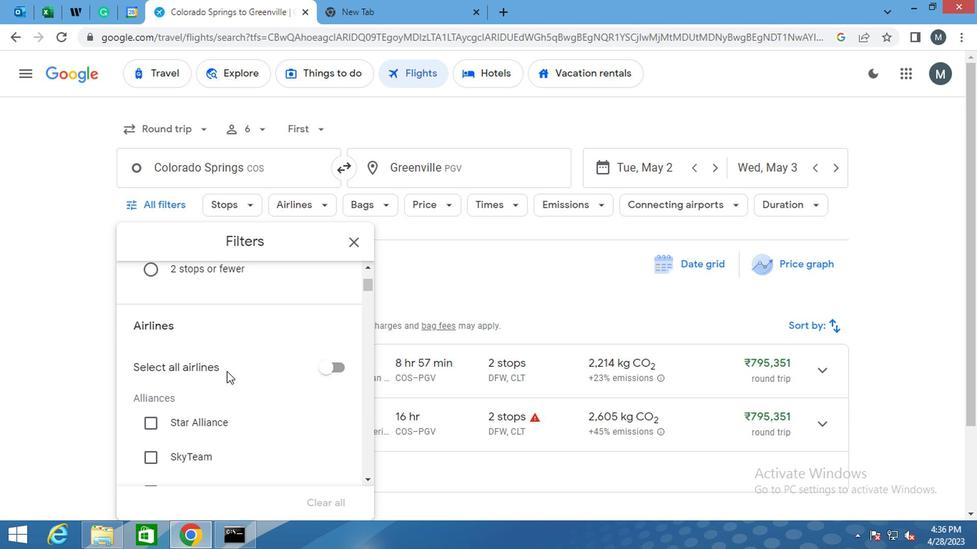 
Action: Mouse moved to (153, 410)
Screenshot: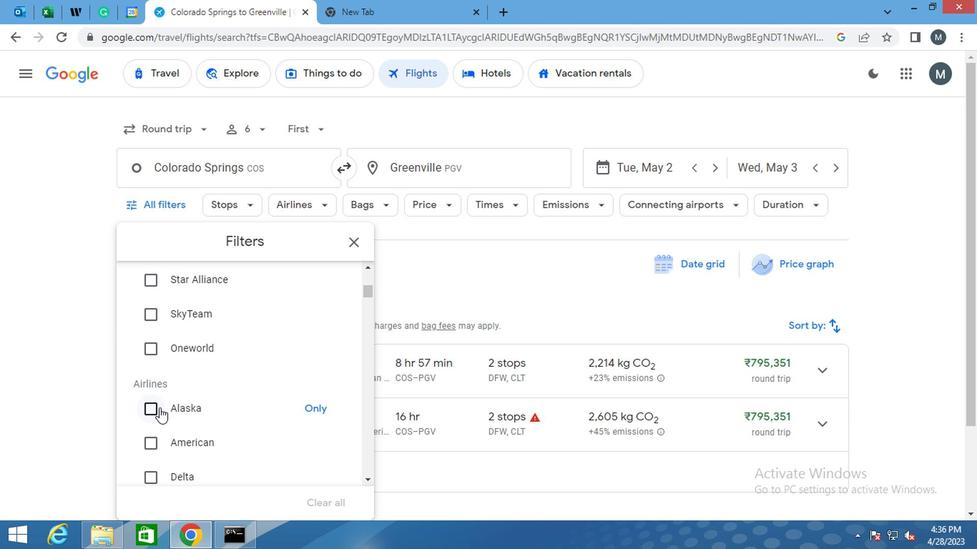 
Action: Mouse pressed left at (153, 410)
Screenshot: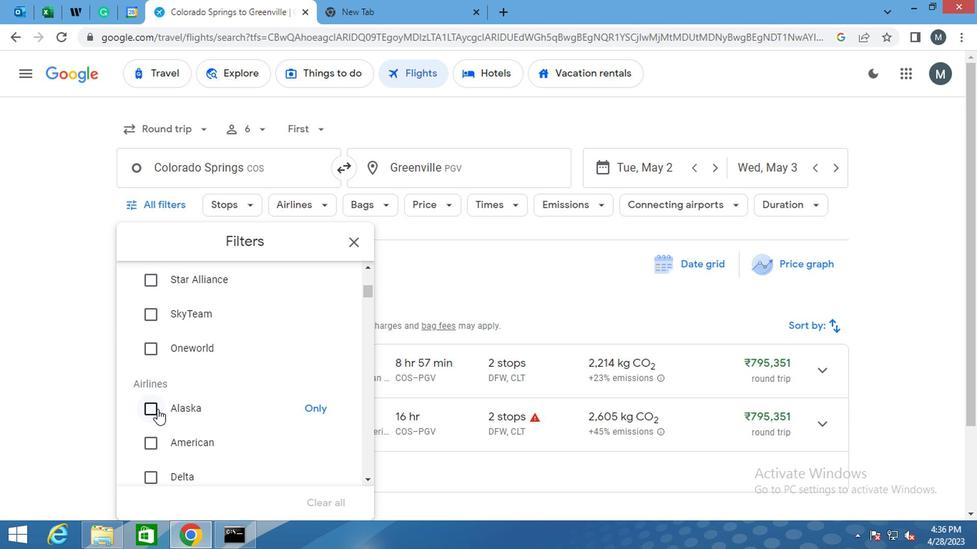 
Action: Mouse moved to (224, 401)
Screenshot: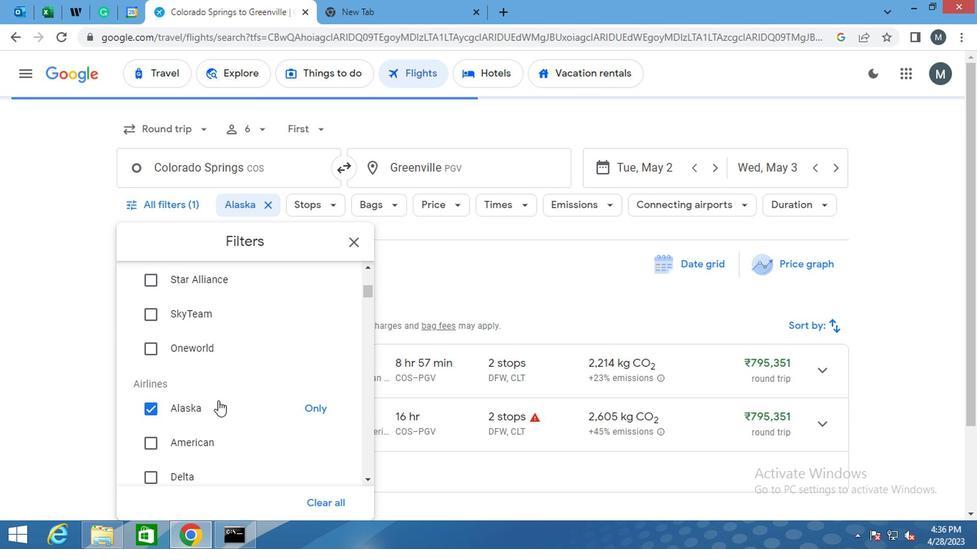 
Action: Mouse scrolled (224, 400) with delta (0, 0)
Screenshot: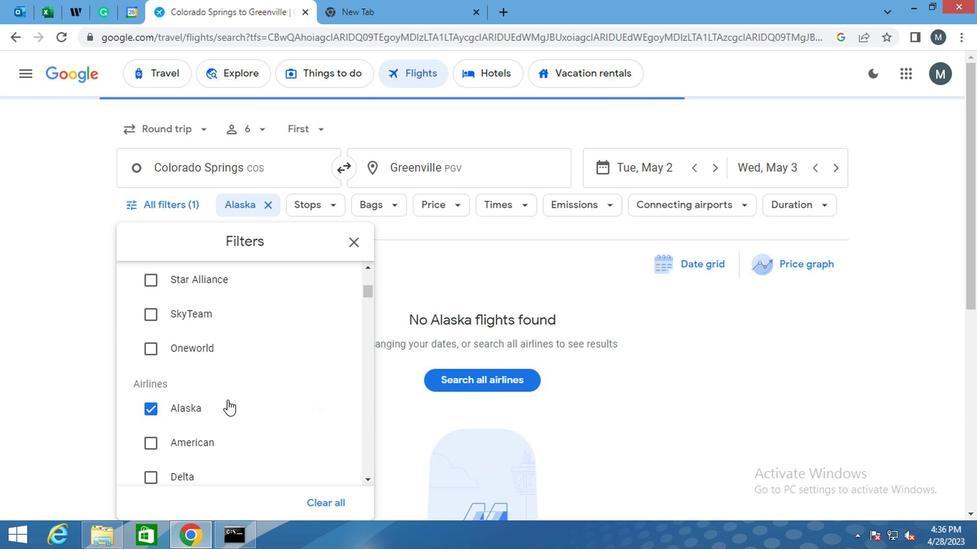 
Action: Mouse scrolled (224, 400) with delta (0, 0)
Screenshot: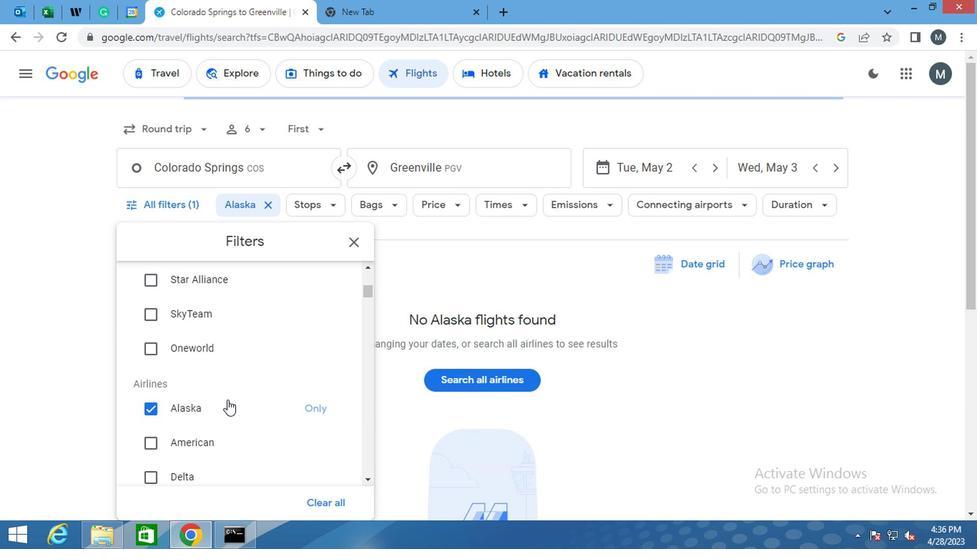 
Action: Mouse moved to (256, 401)
Screenshot: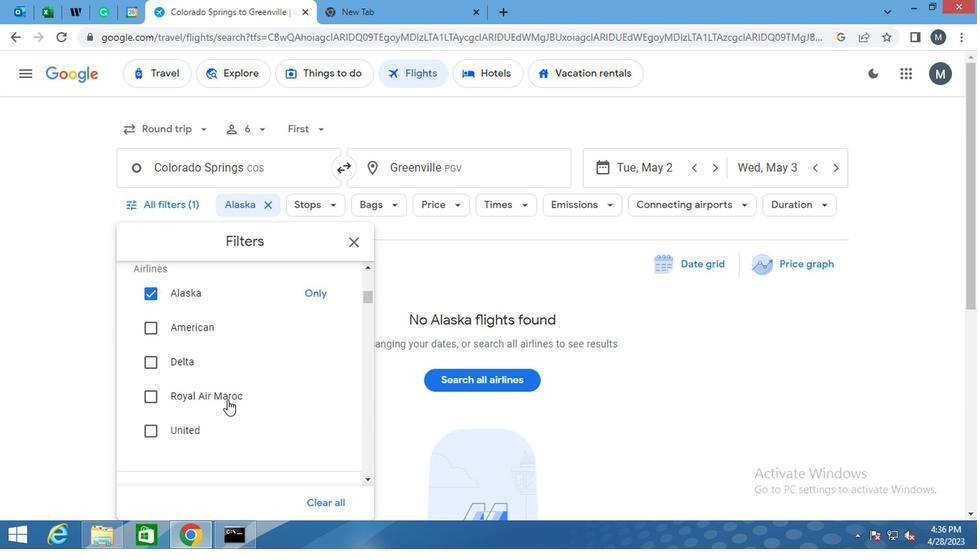 
Action: Mouse scrolled (256, 400) with delta (0, 0)
Screenshot: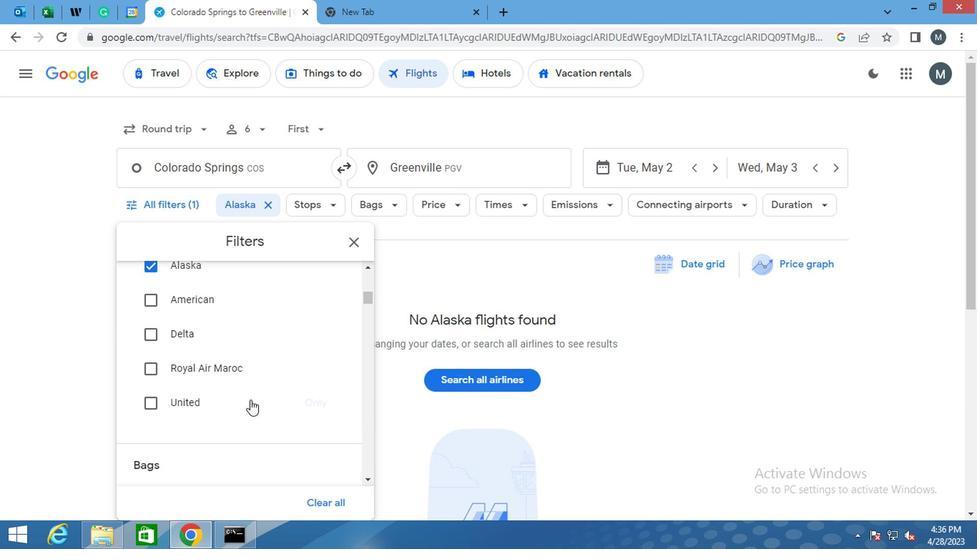 
Action: Mouse moved to (321, 462)
Screenshot: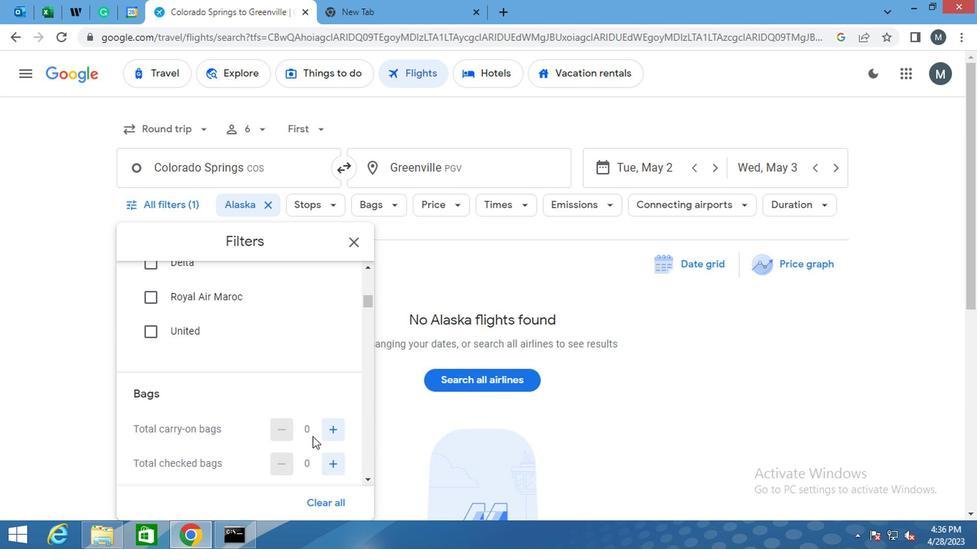 
Action: Mouse pressed left at (321, 462)
Screenshot: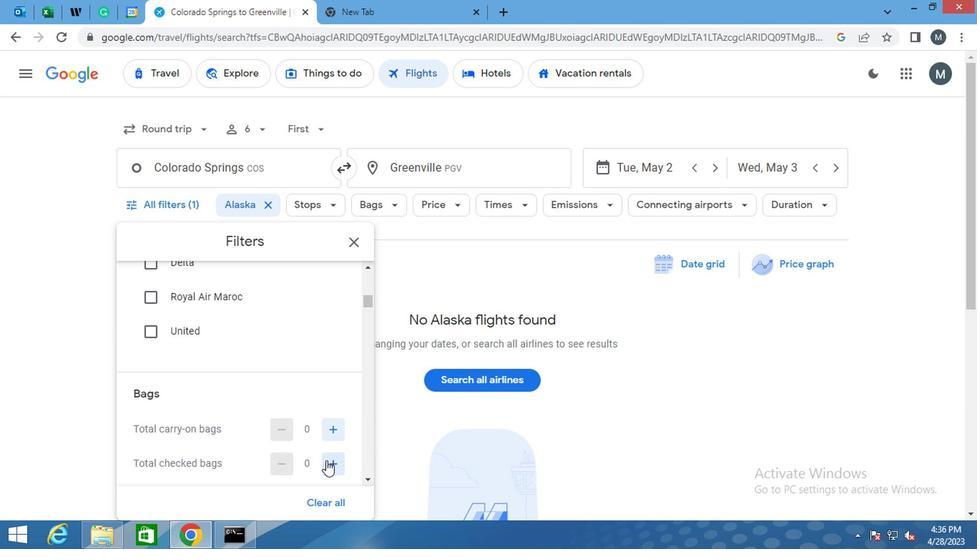 
Action: Mouse moved to (237, 415)
Screenshot: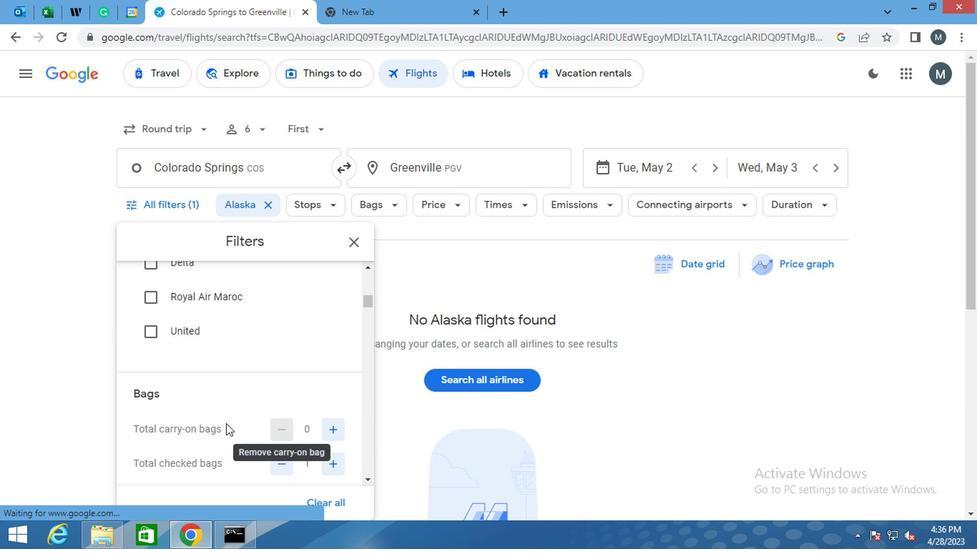 
Action: Mouse scrolled (237, 414) with delta (0, 0)
Screenshot: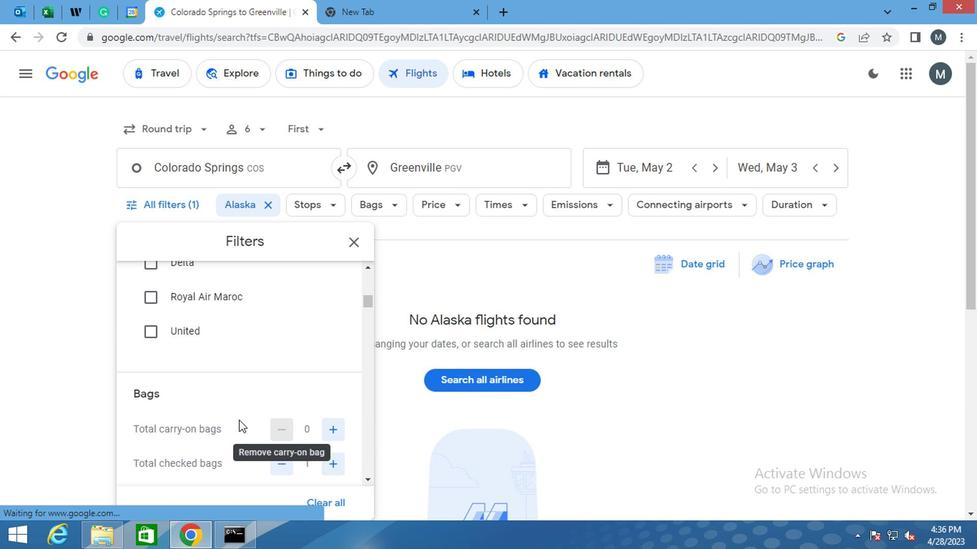 
Action: Mouse moved to (328, 391)
Screenshot: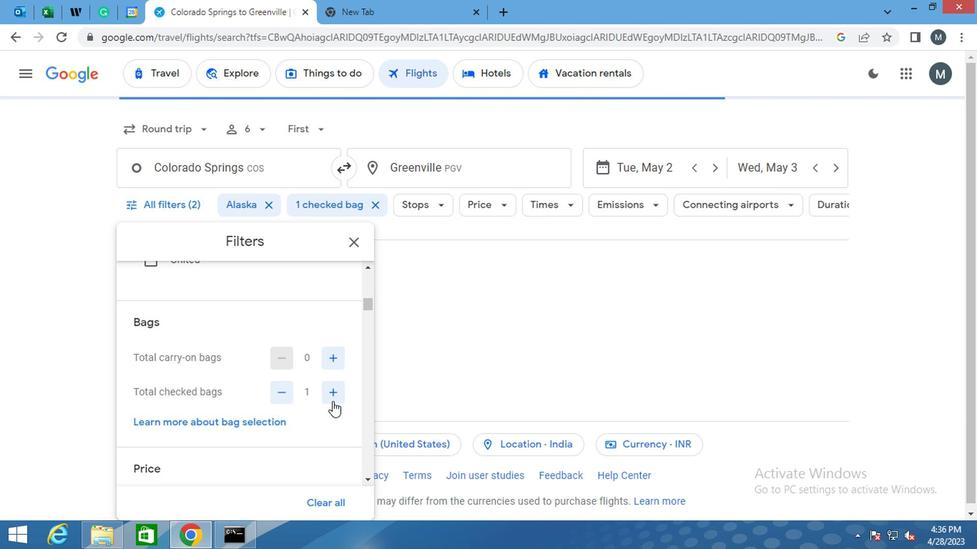 
Action: Mouse pressed left at (328, 391)
Screenshot: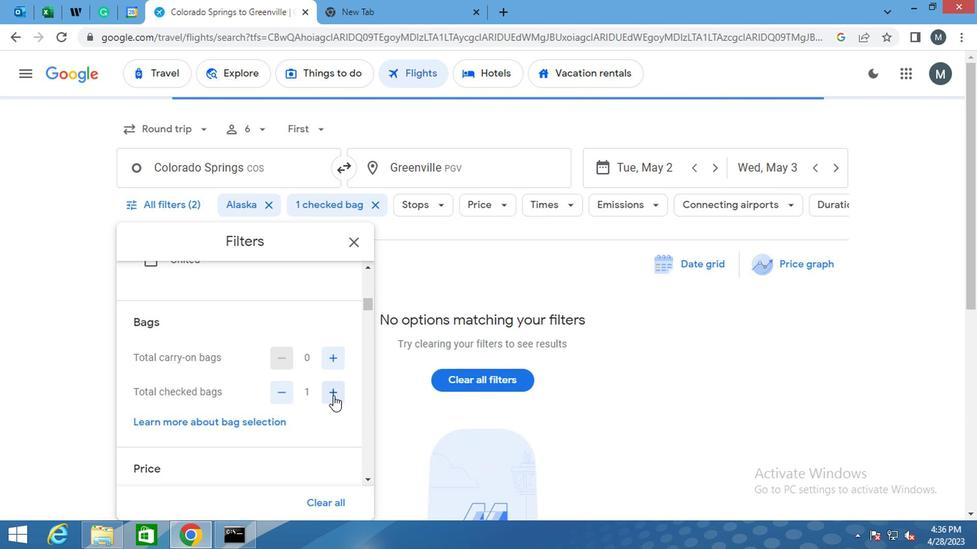 
Action: Mouse moved to (276, 393)
Screenshot: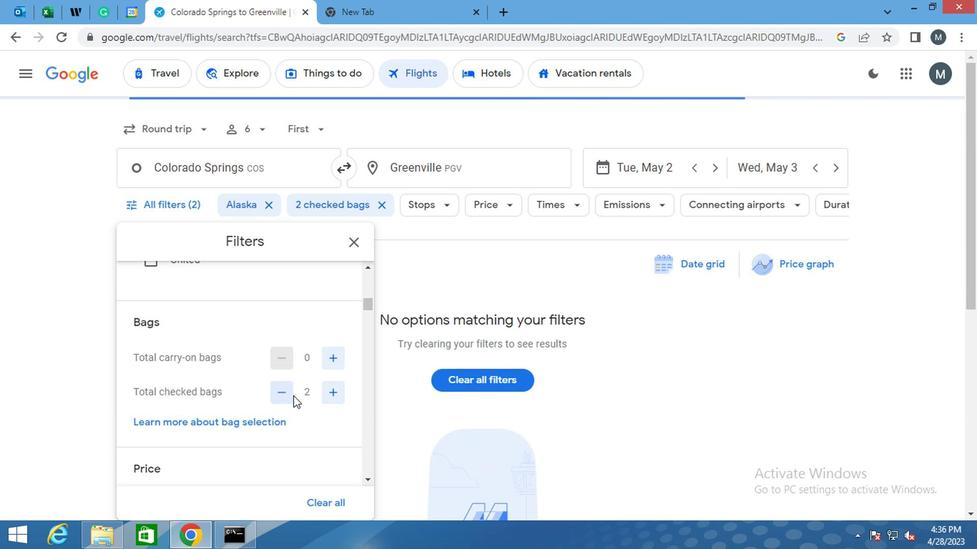
Action: Mouse pressed left at (276, 393)
Screenshot: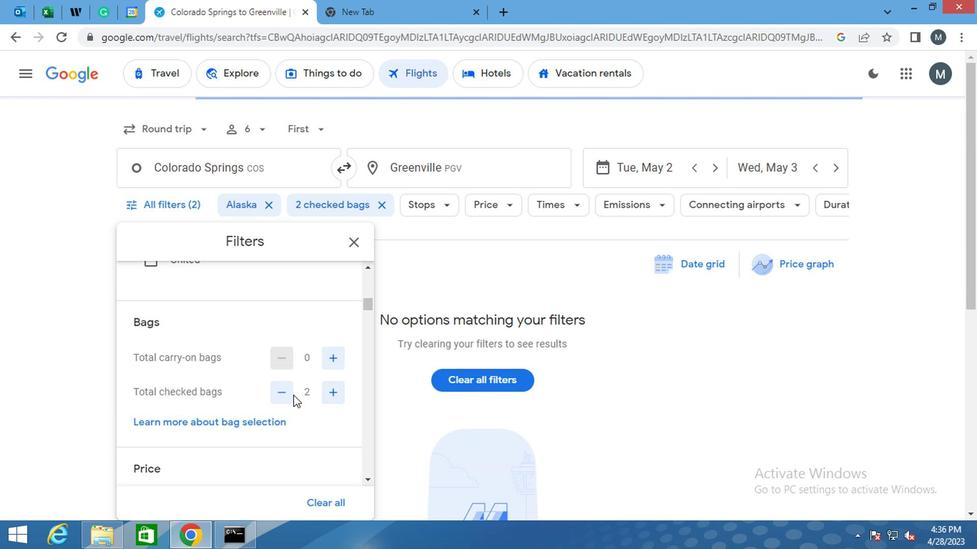 
Action: Mouse moved to (229, 370)
Screenshot: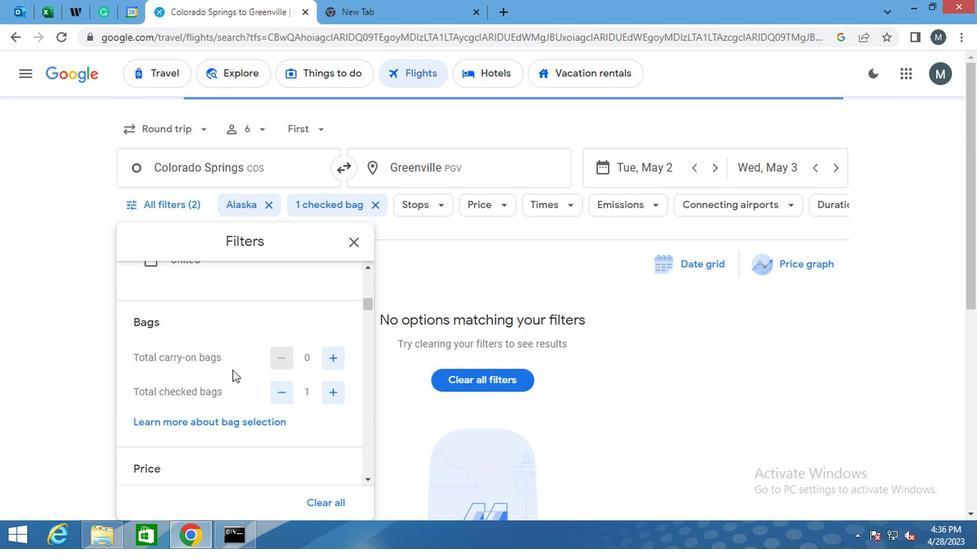 
Action: Mouse scrolled (229, 369) with delta (0, -1)
Screenshot: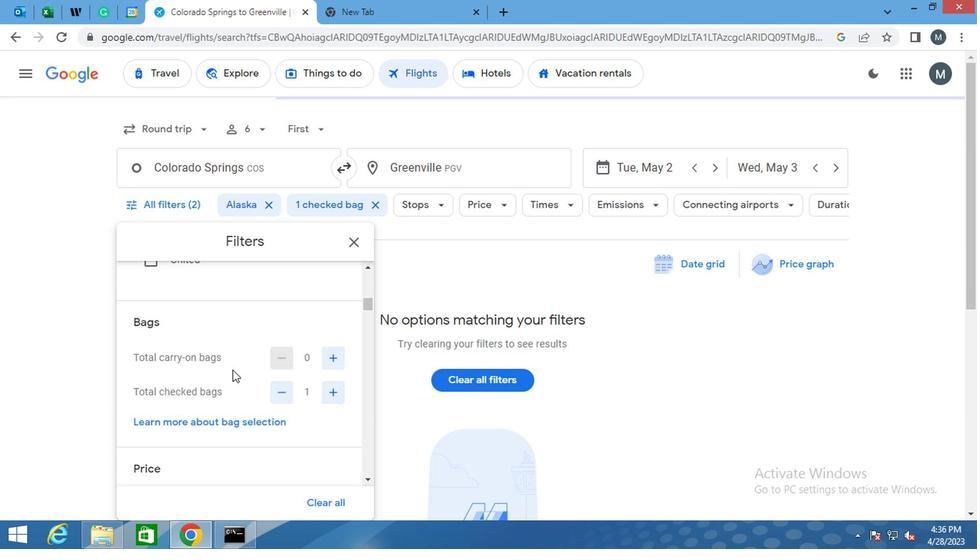 
Action: Mouse scrolled (229, 369) with delta (0, -1)
Screenshot: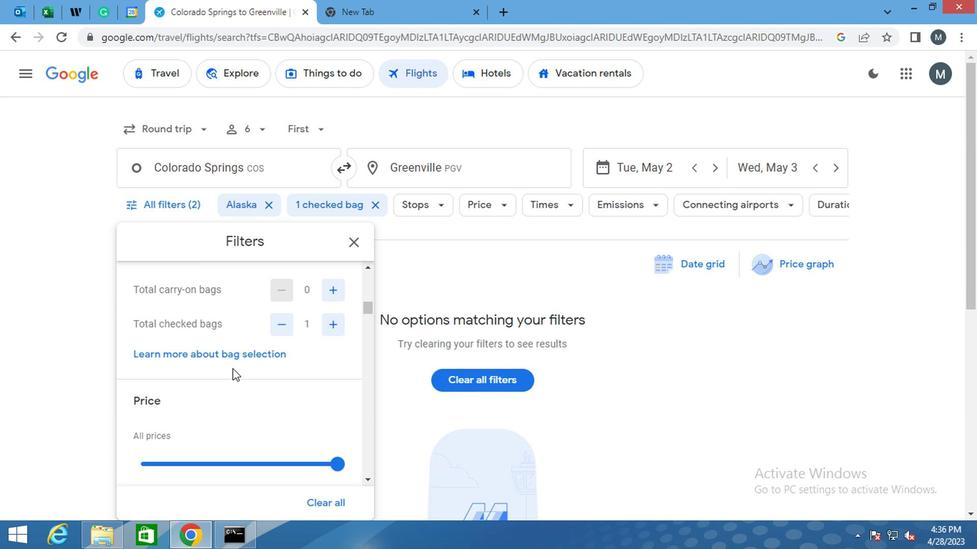 
Action: Mouse moved to (263, 388)
Screenshot: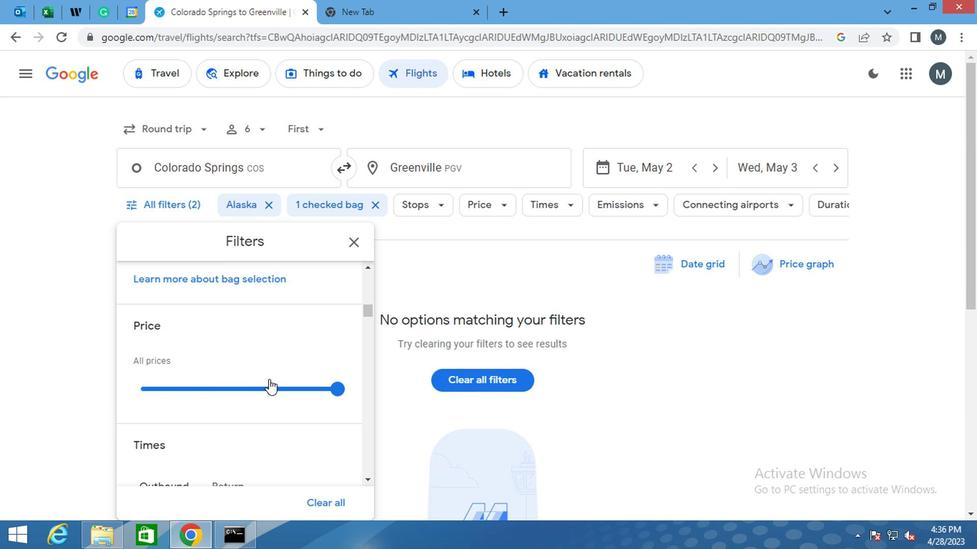 
Action: Mouse pressed left at (263, 388)
Screenshot: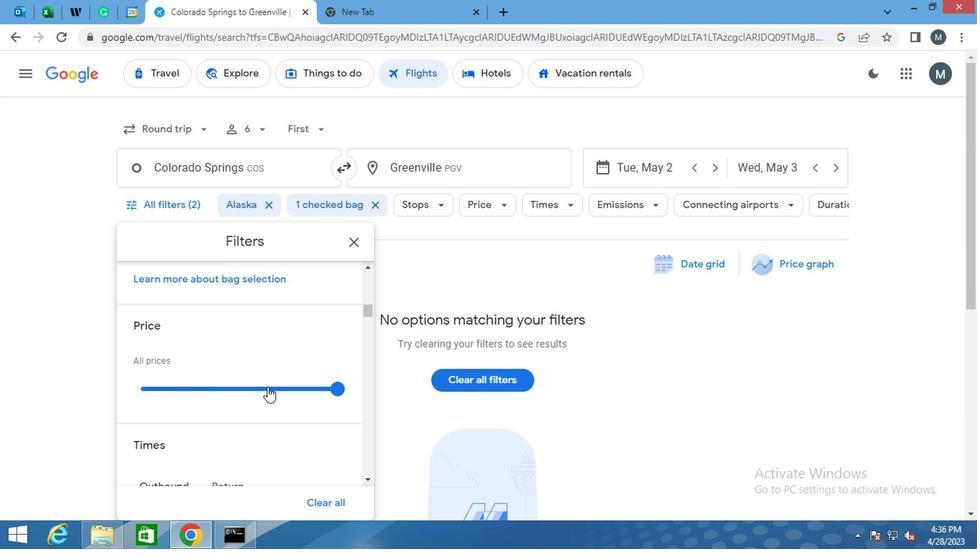 
Action: Mouse pressed left at (263, 388)
Screenshot: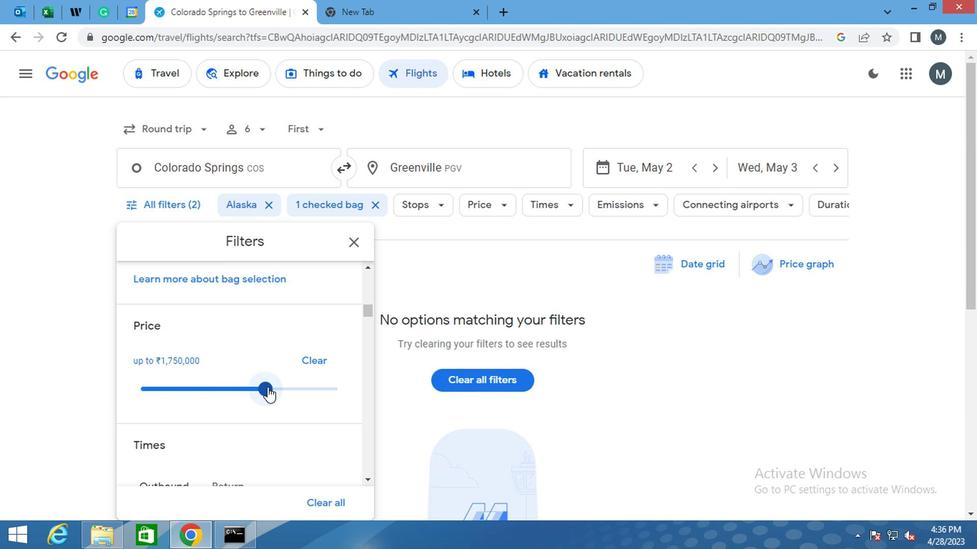 
Action: Mouse moved to (176, 372)
Screenshot: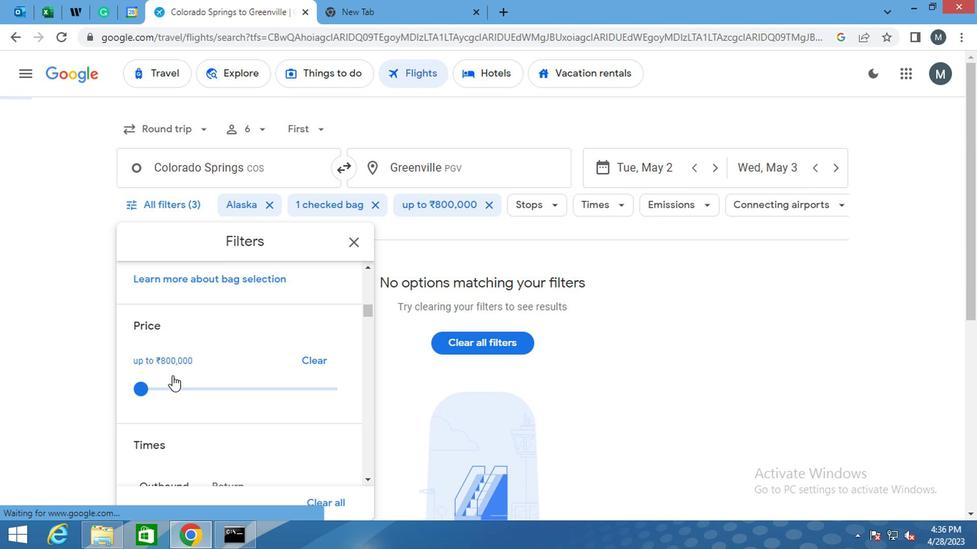 
Action: Mouse scrolled (176, 371) with delta (0, -1)
Screenshot: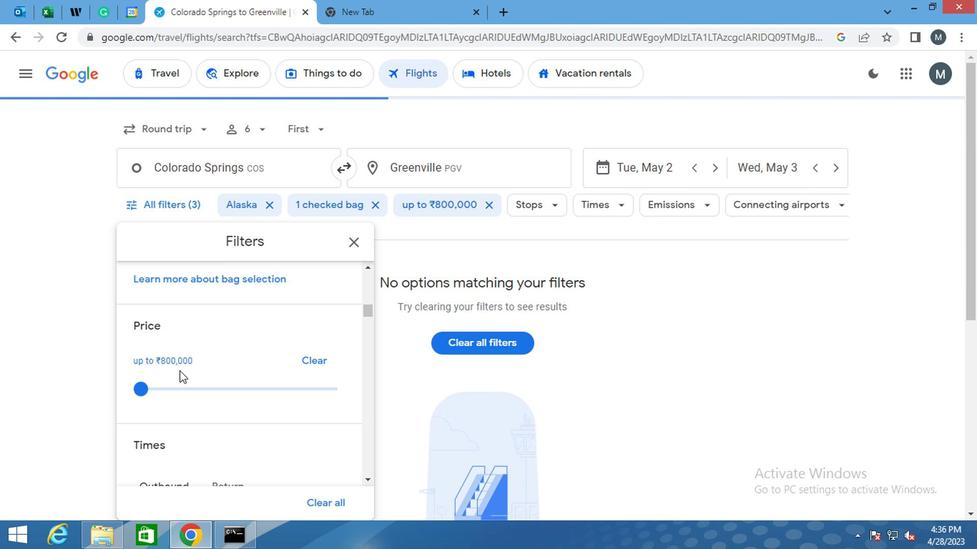 
Action: Mouse moved to (194, 362)
Screenshot: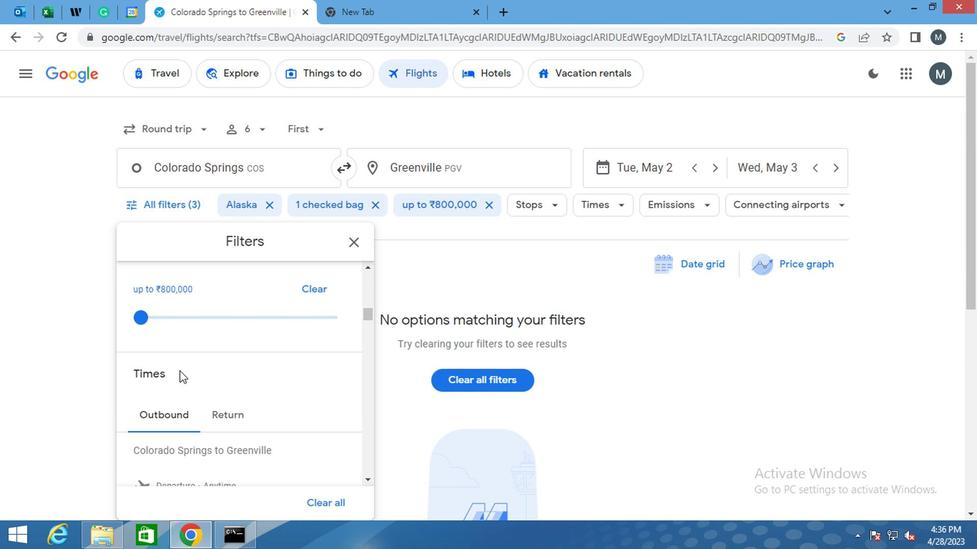 
Action: Mouse scrolled (194, 362) with delta (0, 0)
Screenshot: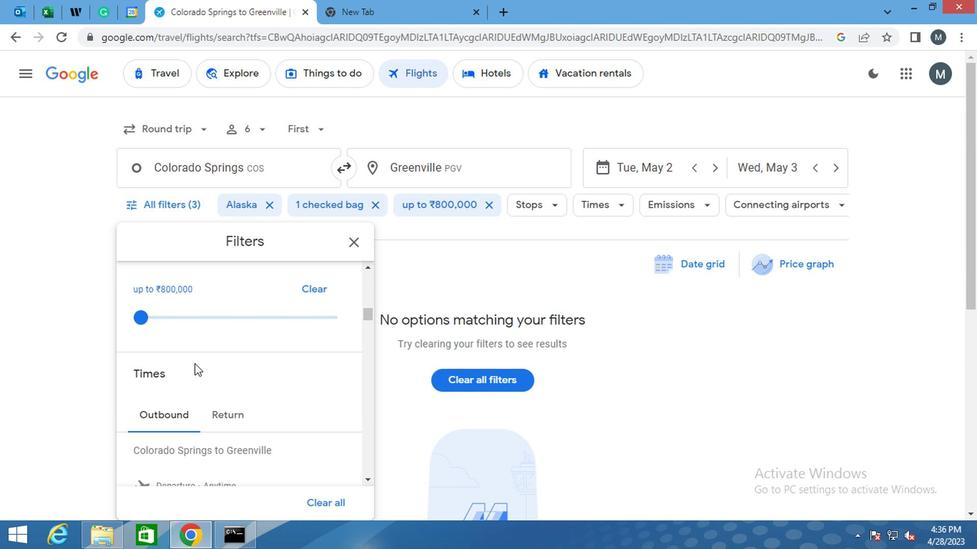 
Action: Mouse moved to (197, 361)
Screenshot: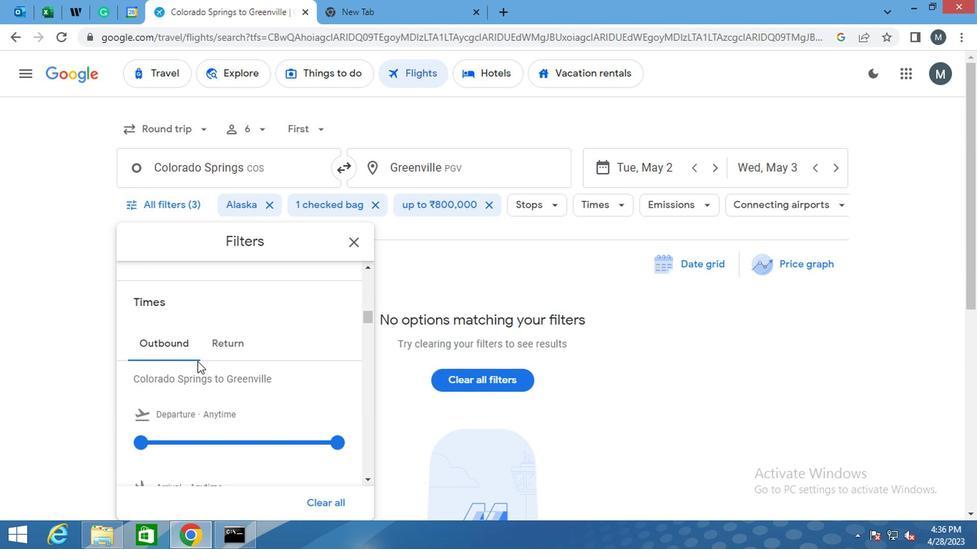 
Action: Mouse scrolled (197, 360) with delta (0, -1)
Screenshot: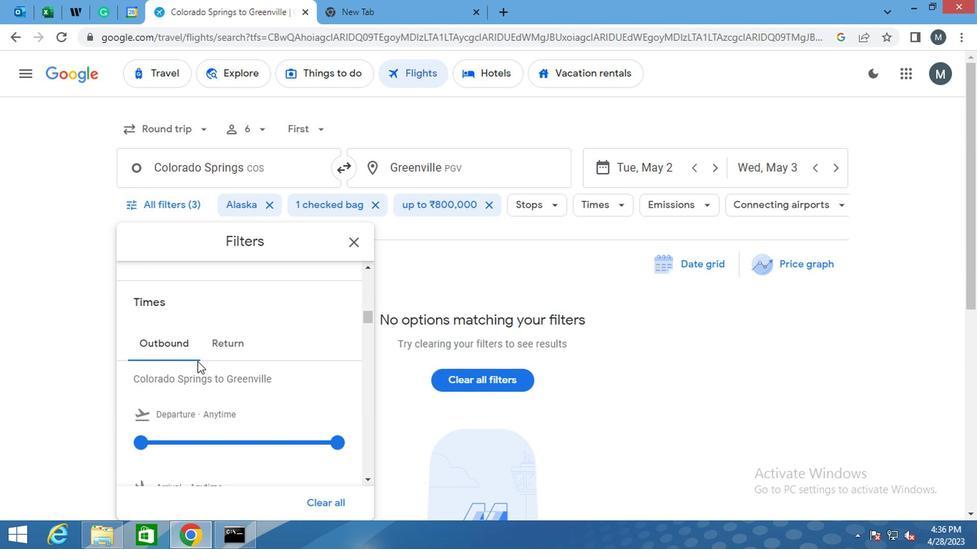 
Action: Mouse moved to (200, 370)
Screenshot: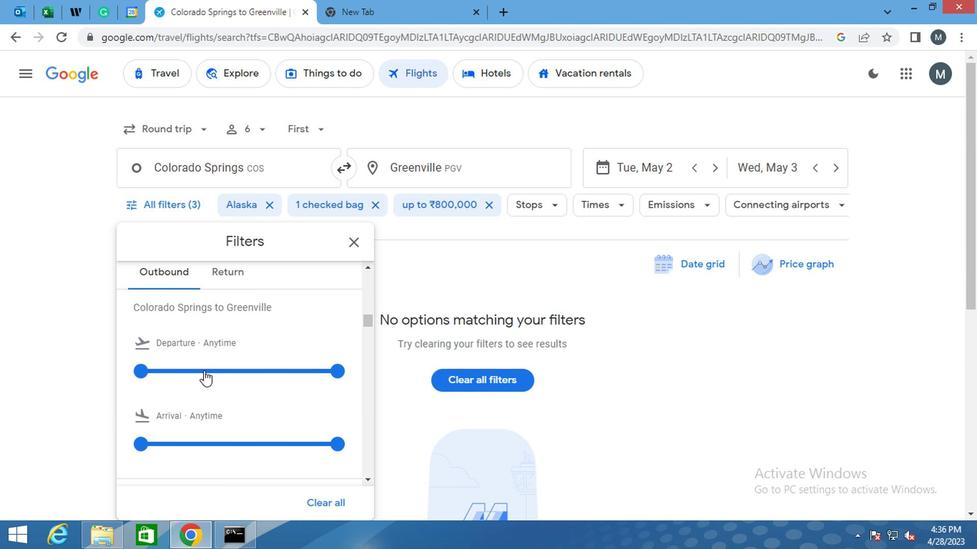 
Action: Mouse pressed left at (200, 370)
Screenshot: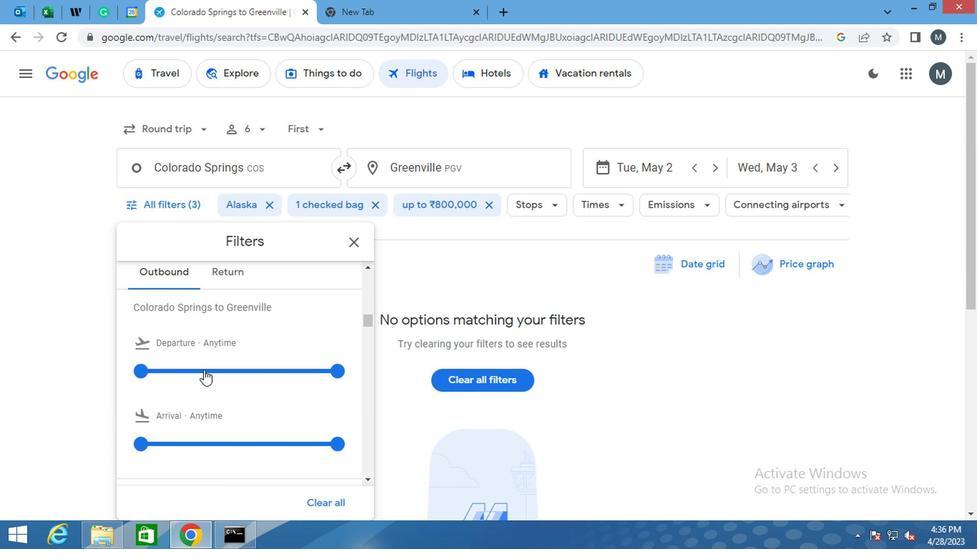 
Action: Mouse pressed left at (200, 370)
Screenshot: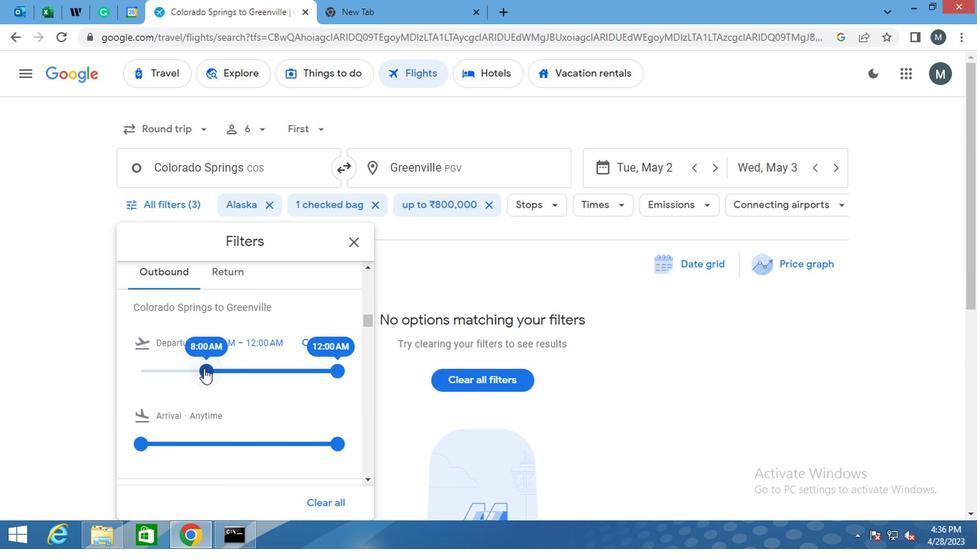 
Action: Mouse moved to (327, 371)
Screenshot: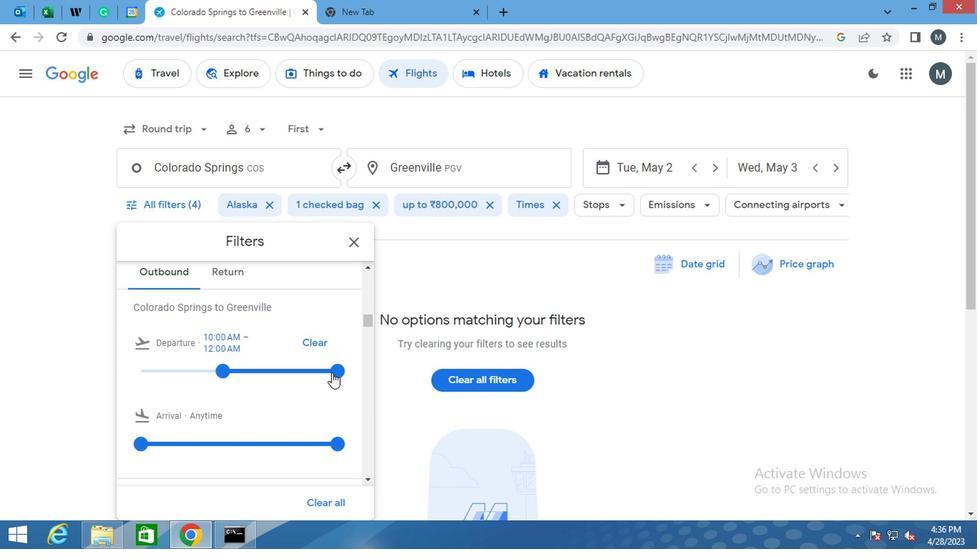 
Action: Mouse pressed left at (327, 371)
Screenshot: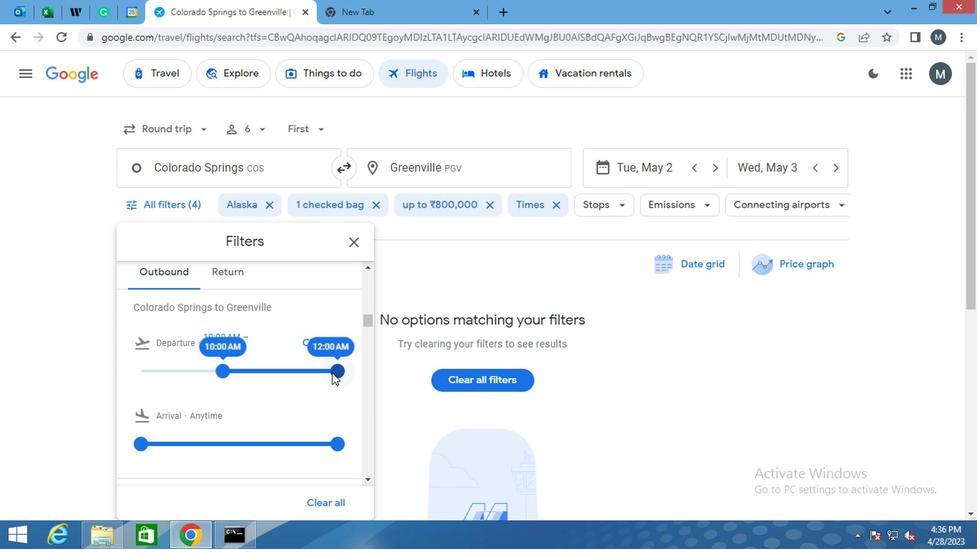 
Action: Mouse moved to (178, 362)
Screenshot: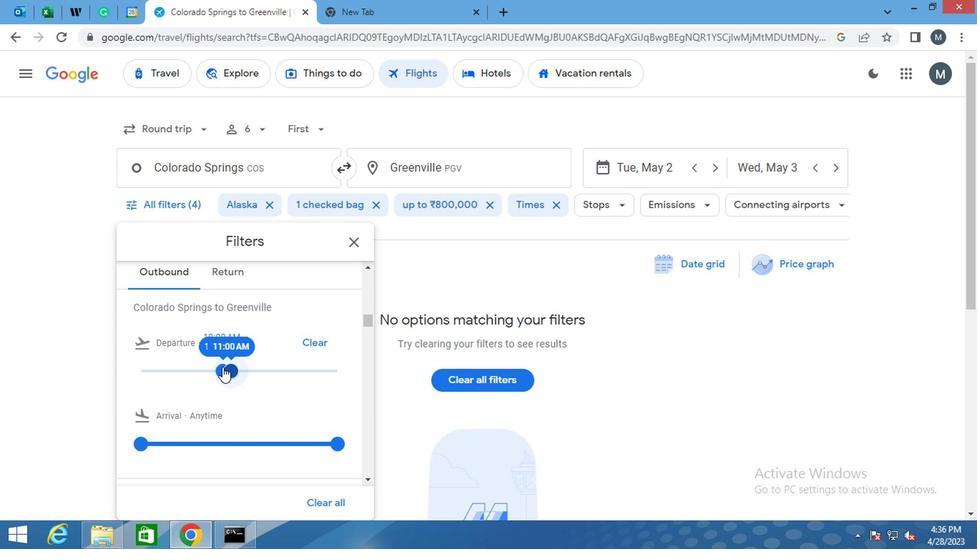 
Action: Mouse scrolled (178, 362) with delta (0, 0)
Screenshot: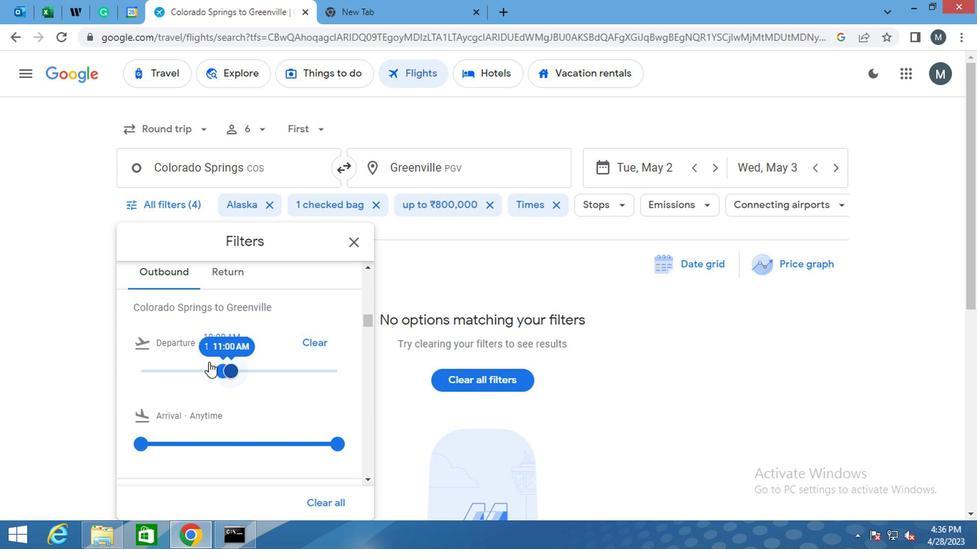 
Action: Mouse moved to (220, 335)
Screenshot: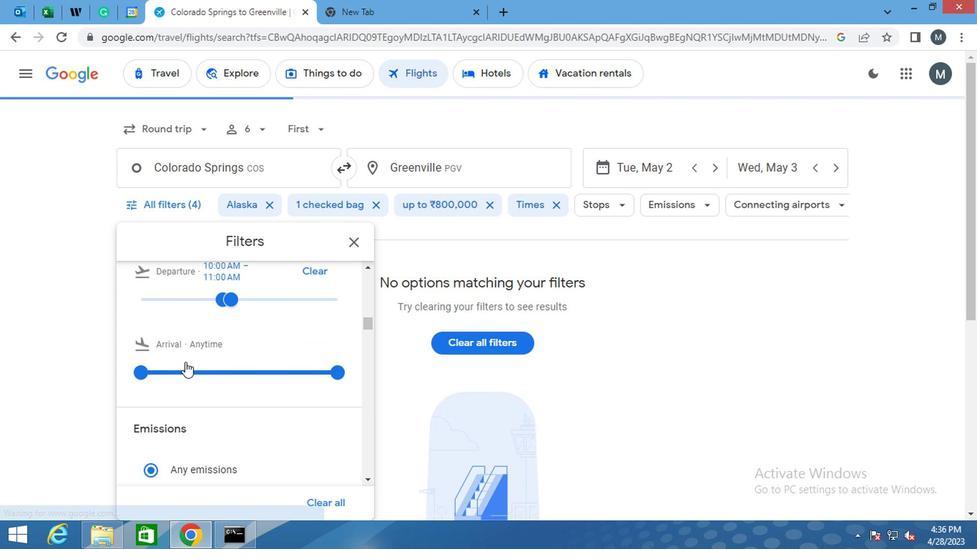 
Action: Mouse scrolled (220, 335) with delta (0, 0)
Screenshot: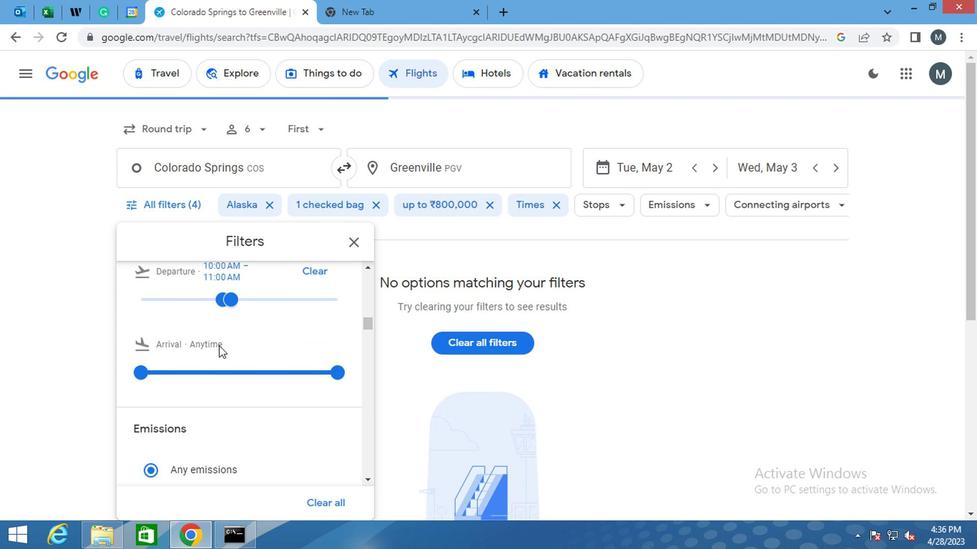 
Action: Mouse moved to (227, 278)
Screenshot: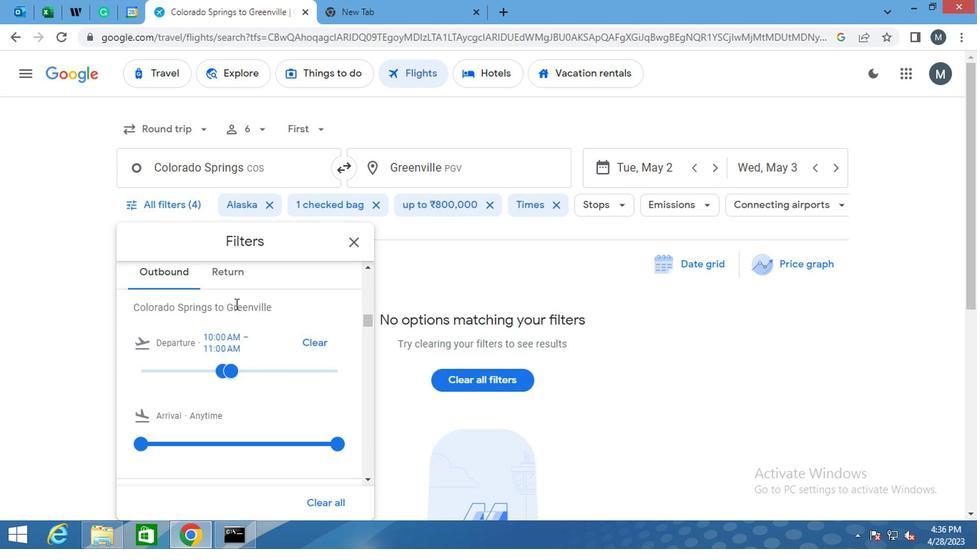 
Action: Mouse pressed left at (227, 278)
Screenshot: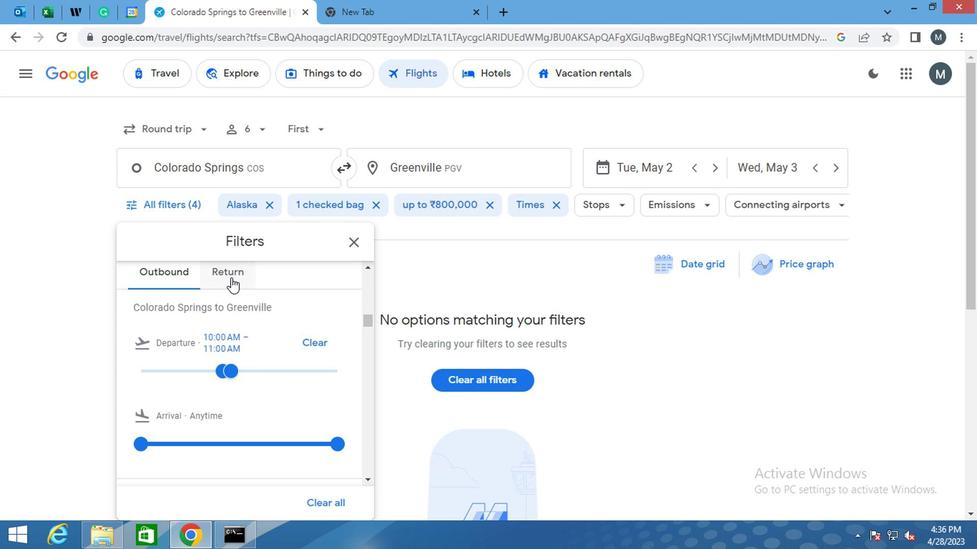 
Action: Mouse moved to (224, 370)
Screenshot: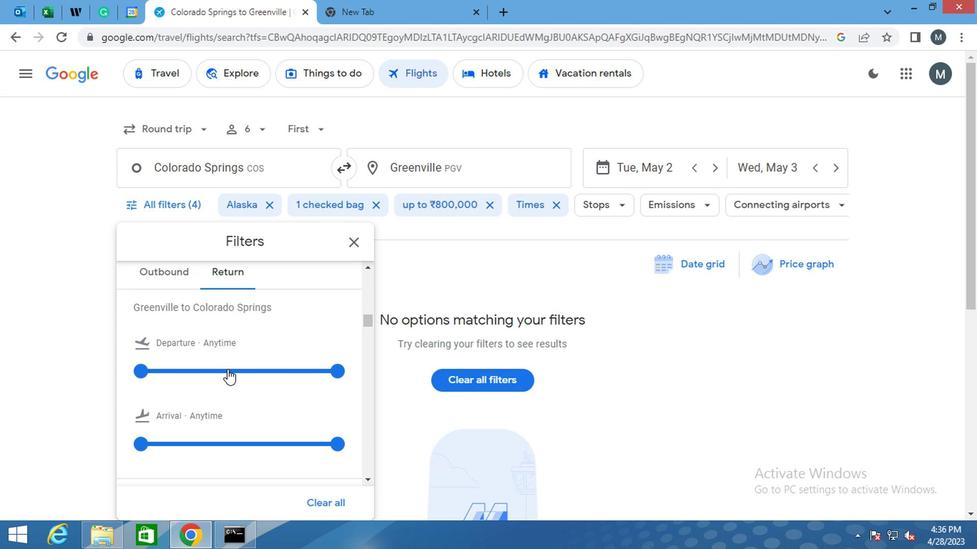 
Action: Mouse pressed left at (224, 370)
Screenshot: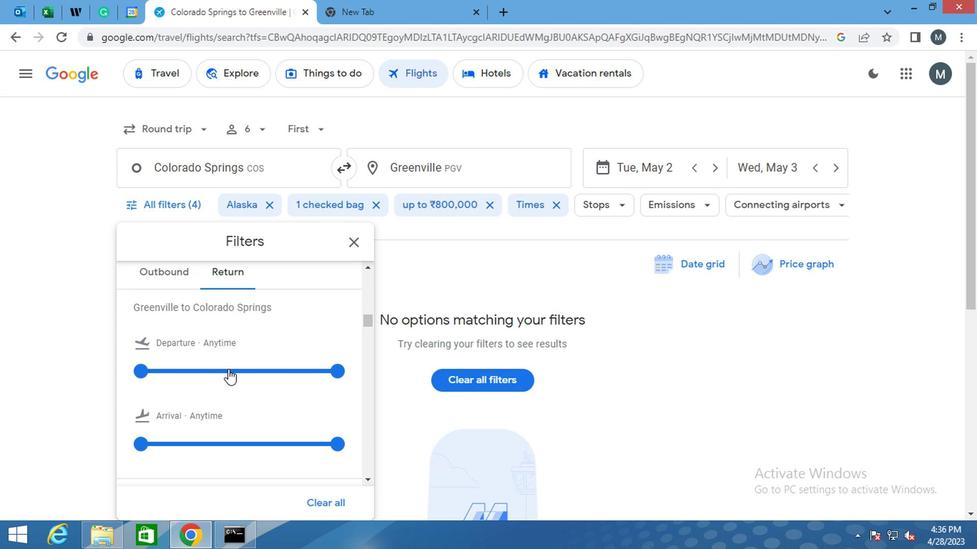 
Action: Mouse moved to (226, 368)
Screenshot: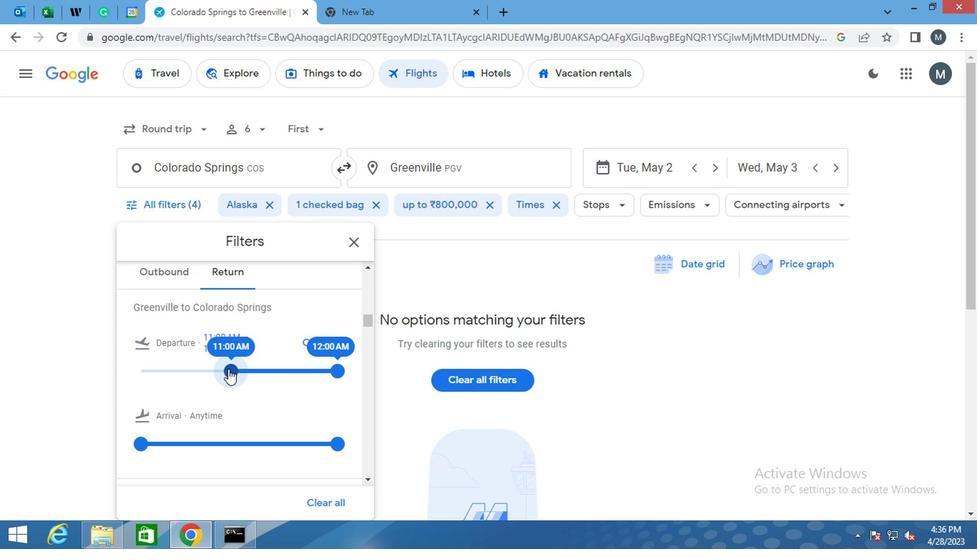 
Action: Mouse pressed left at (226, 368)
Screenshot: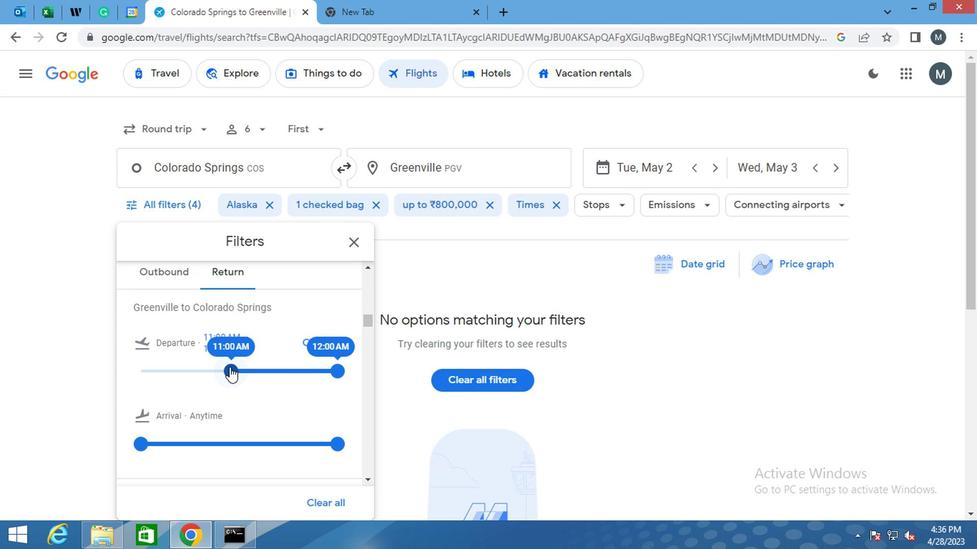 
Action: Mouse moved to (247, 370)
Screenshot: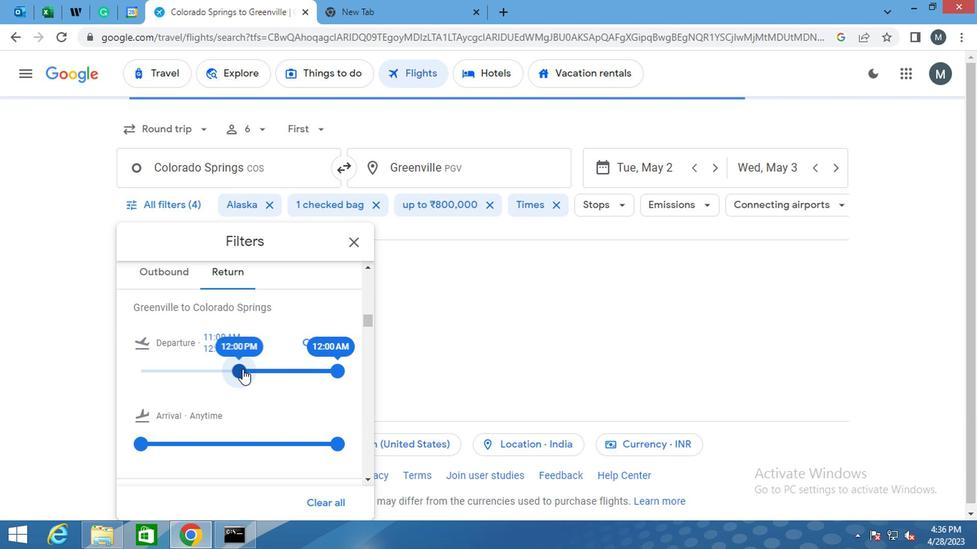 
Action: Mouse pressed left at (247, 370)
Screenshot: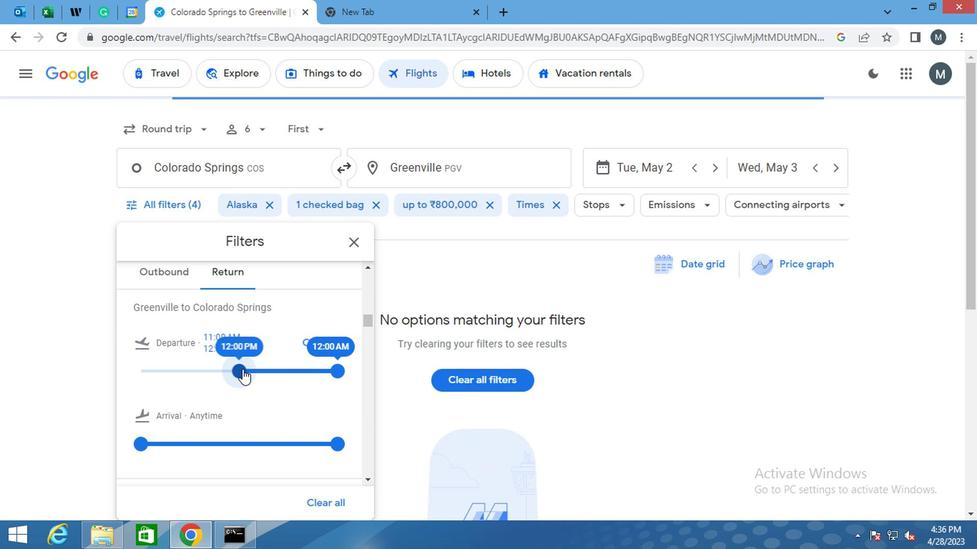 
Action: Mouse moved to (324, 368)
Screenshot: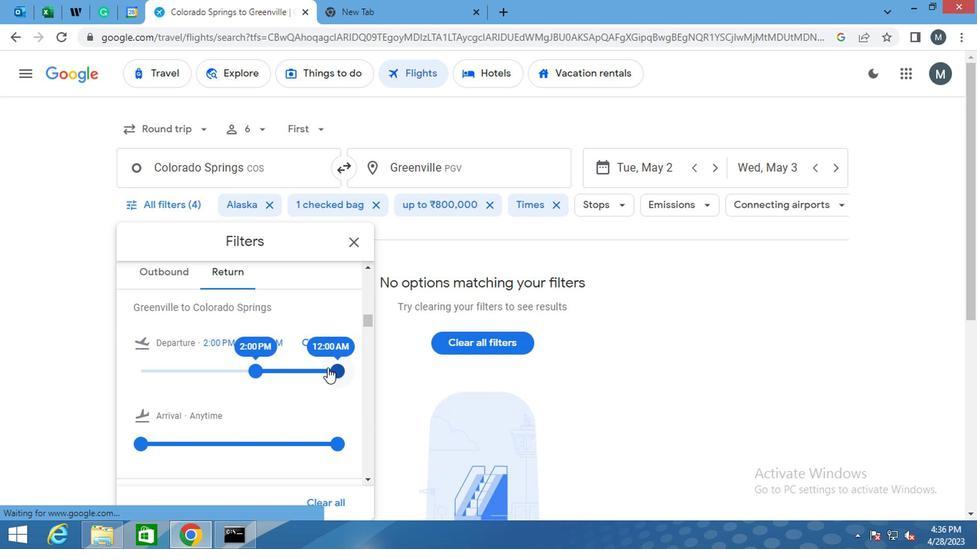 
Action: Mouse pressed left at (324, 368)
Screenshot: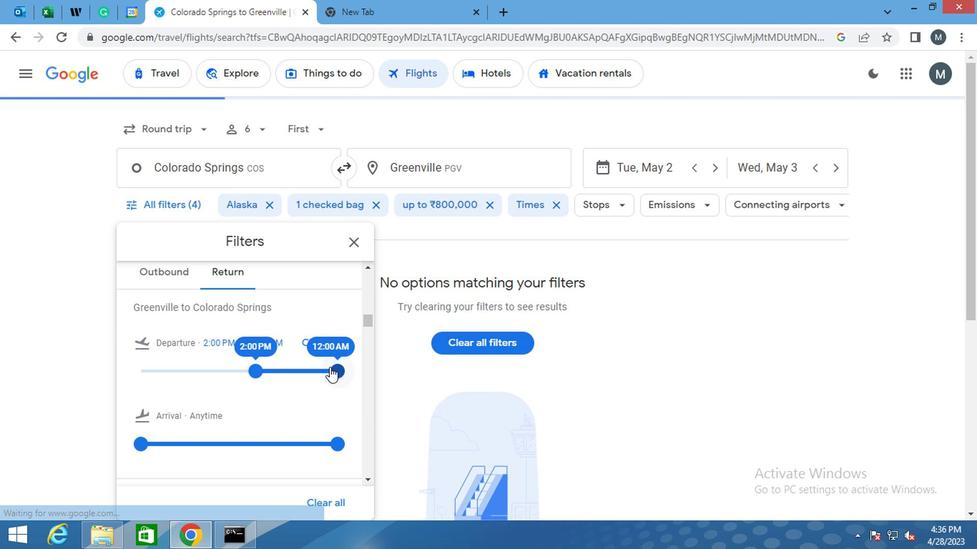 
Action: Mouse moved to (230, 365)
Screenshot: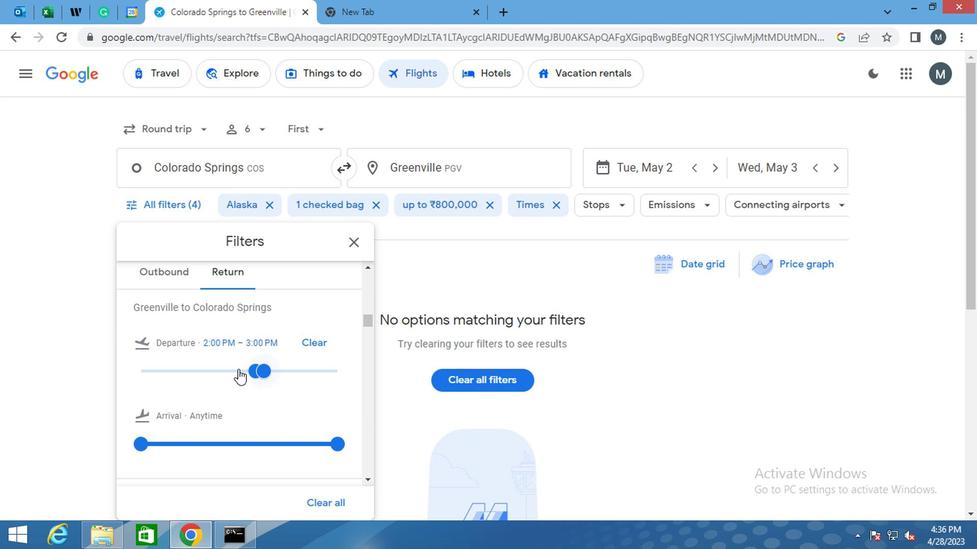 
Action: Mouse scrolled (230, 365) with delta (0, 0)
Screenshot: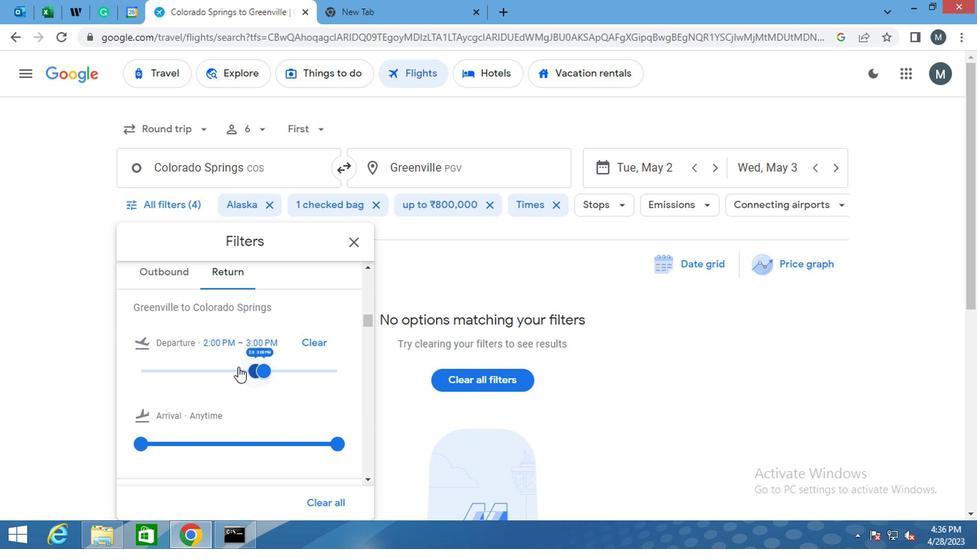 
Action: Mouse moved to (228, 371)
Screenshot: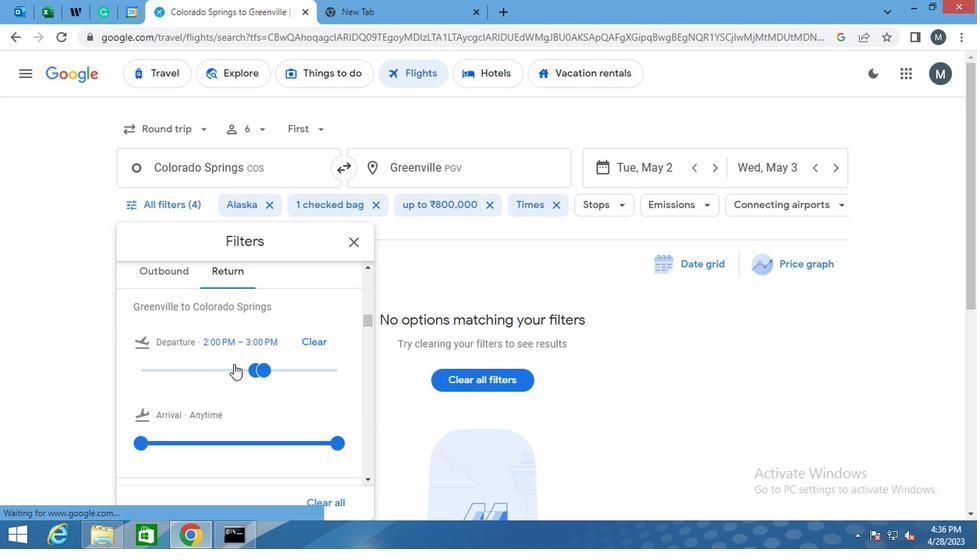 
Action: Mouse scrolled (228, 370) with delta (0, 0)
Screenshot: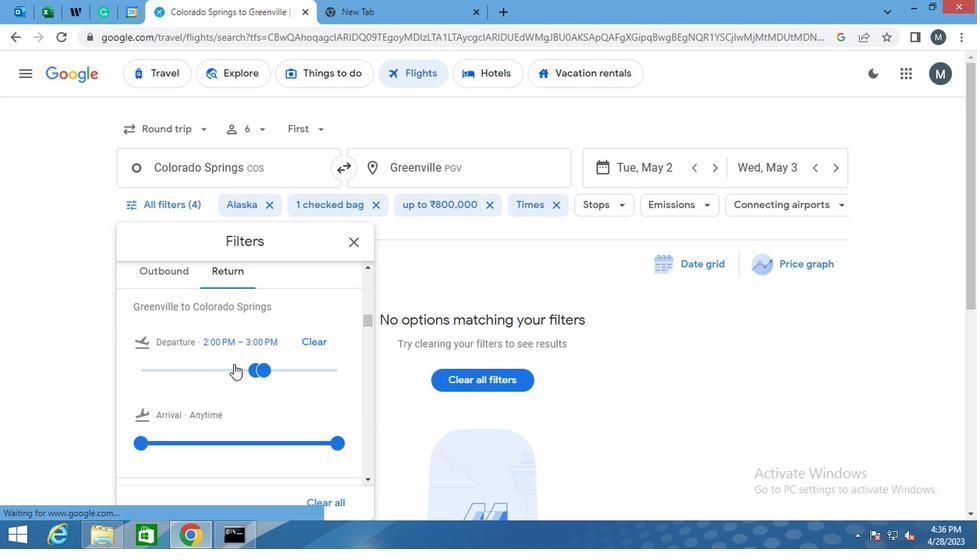 
Action: Mouse scrolled (228, 370) with delta (0, 0)
Screenshot: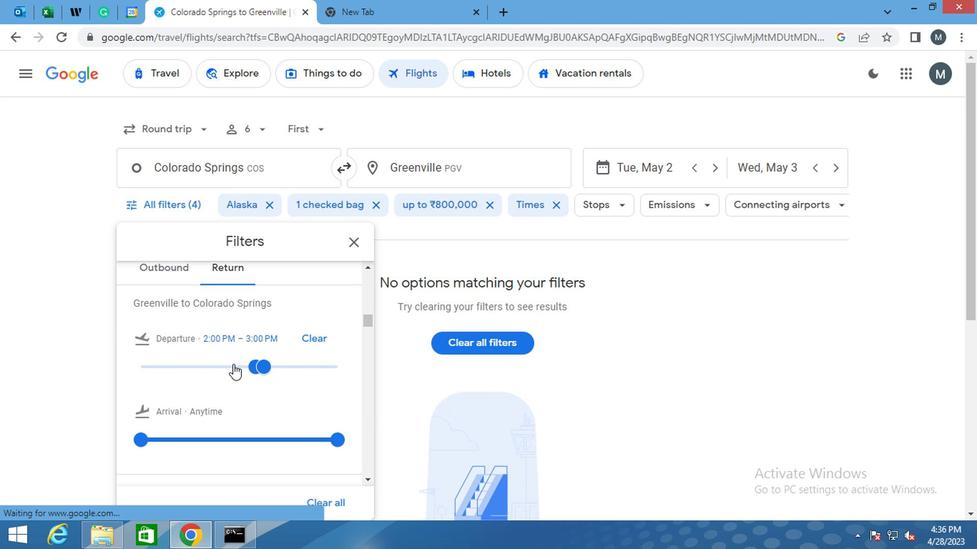 
Action: Mouse moved to (350, 249)
Screenshot: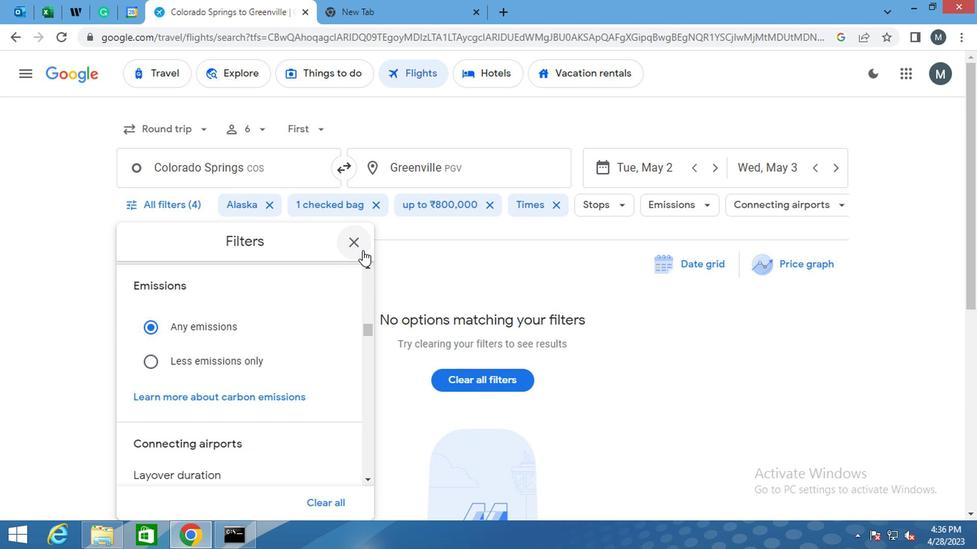 
Action: Mouse pressed left at (350, 249)
Screenshot: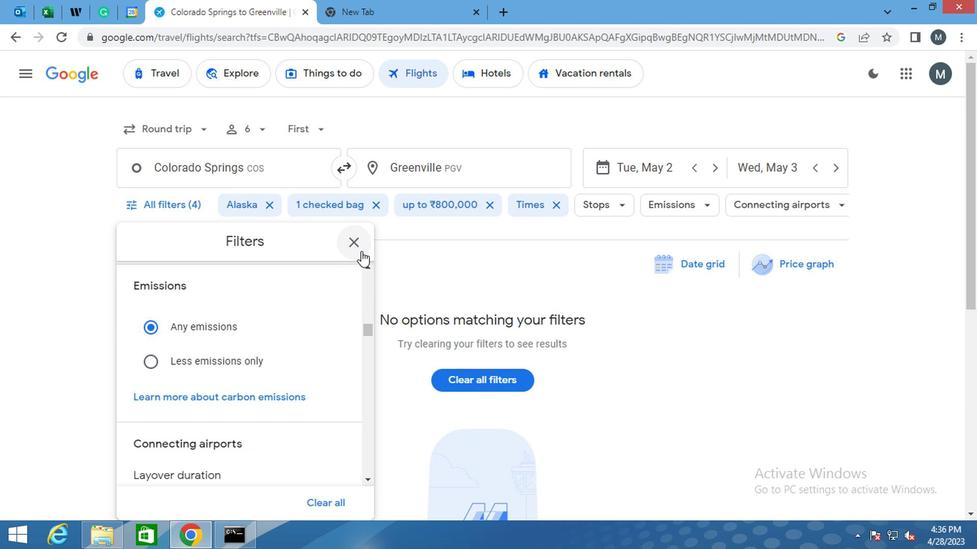 
Action: Mouse moved to (348, 249)
Screenshot: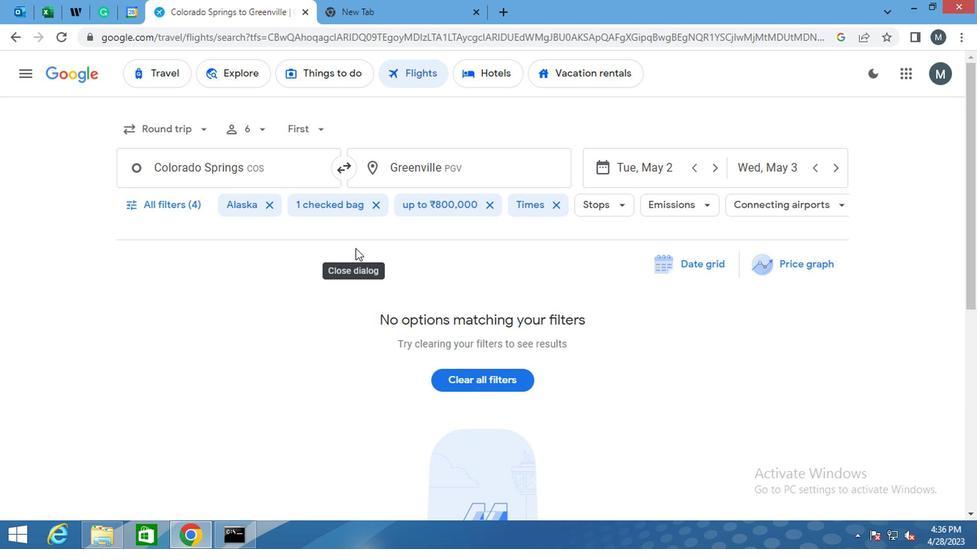 
